 Task: Assign Issue Issue0000000370 to Sprint Sprint0000000222 in Scrum Project Project0000000074 in Jira. Start a Sprint called Sprint0000000217 in Scrum Project Project0000000073 in Jira. Start a Sprint called Sprint0000000218 in Scrum Project Project0000000073 in Jira. Start a Sprint called Sprint0000000219 in Scrum Project Project0000000073 in Jira. Start a Sprint called Sprint0000000220 in Scrum Project Project0000000074 in Jira
Action: Mouse moved to (81, 236)
Screenshot: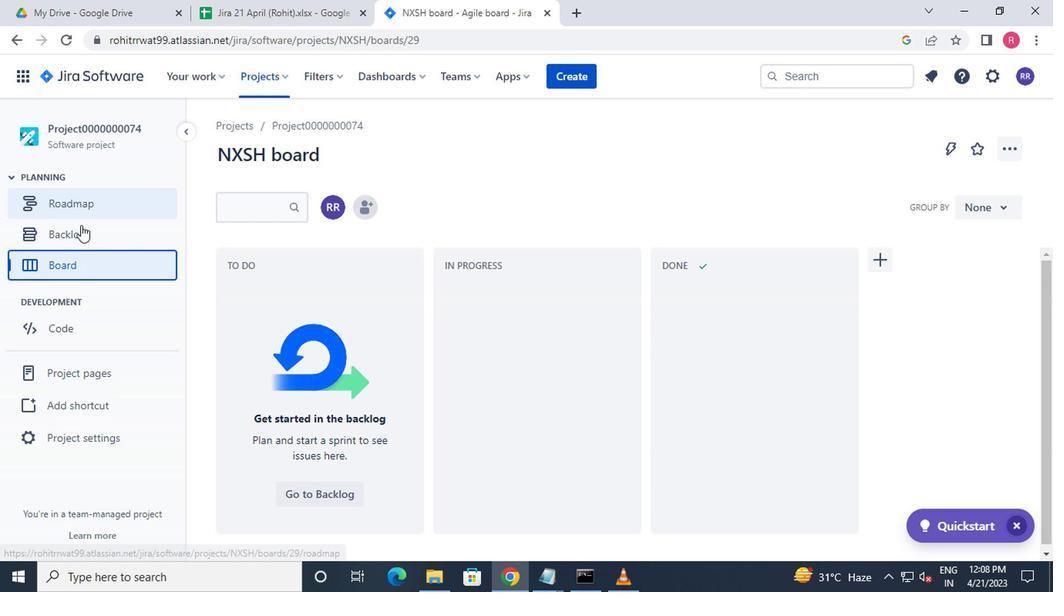 
Action: Mouse pressed left at (81, 236)
Screenshot: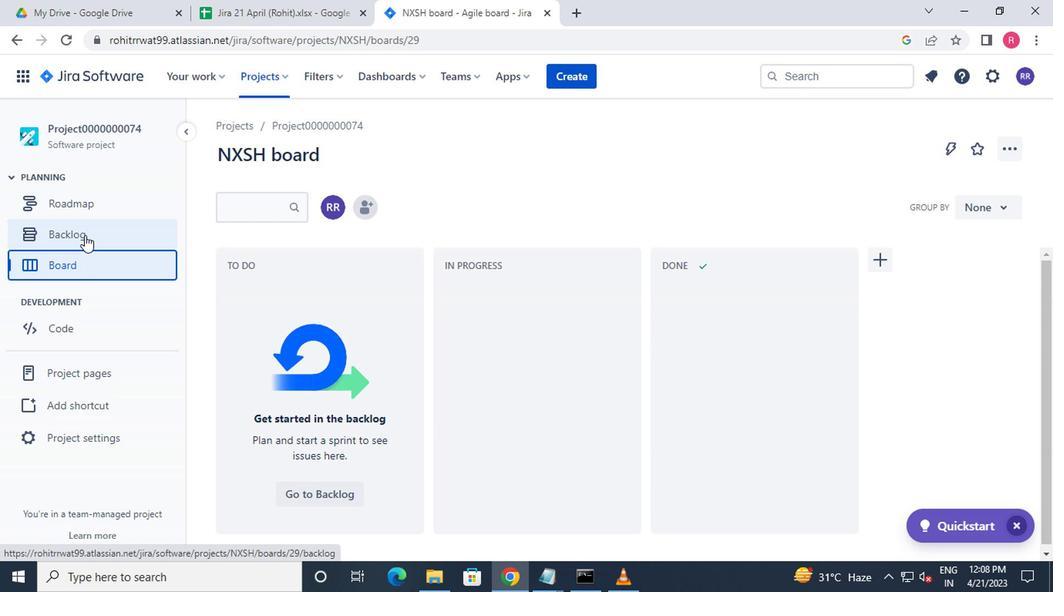 
Action: Mouse moved to (129, 318)
Screenshot: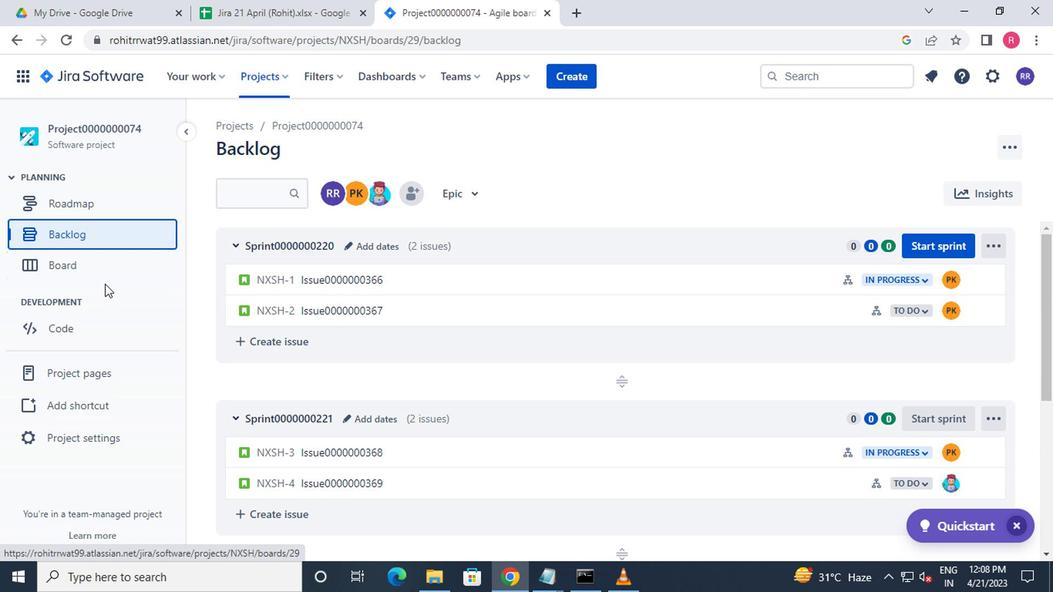 
Action: Mouse scrolled (129, 318) with delta (0, 0)
Screenshot: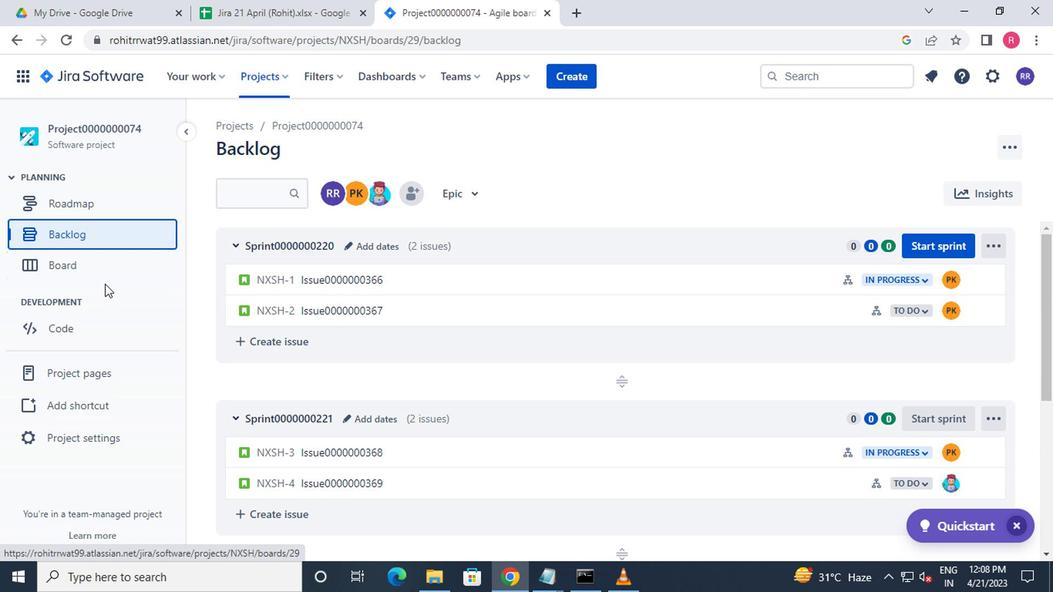 
Action: Mouse moved to (321, 417)
Screenshot: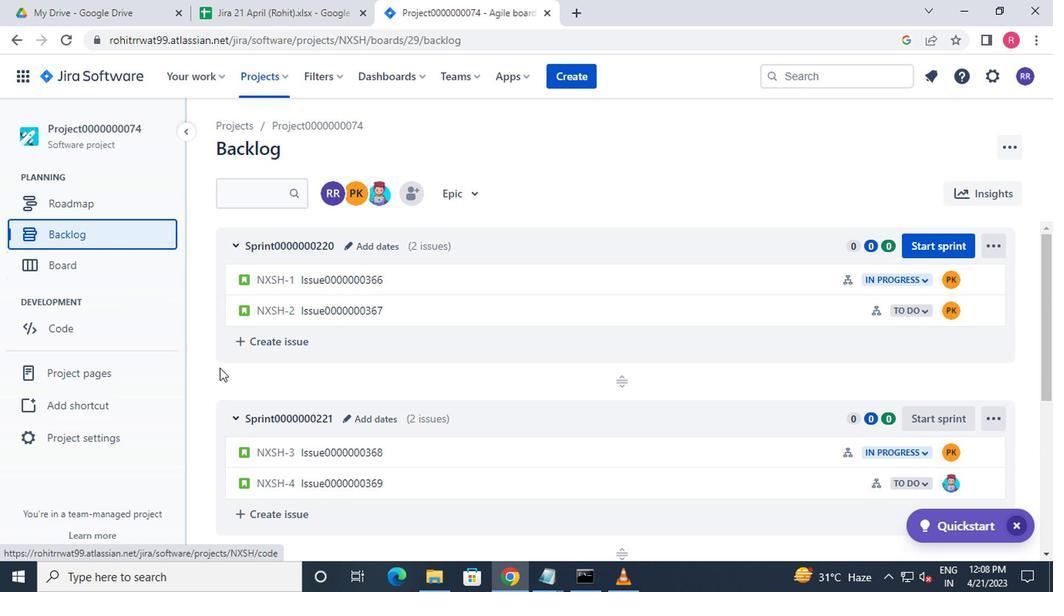 
Action: Mouse scrolled (321, 417) with delta (0, 0)
Screenshot: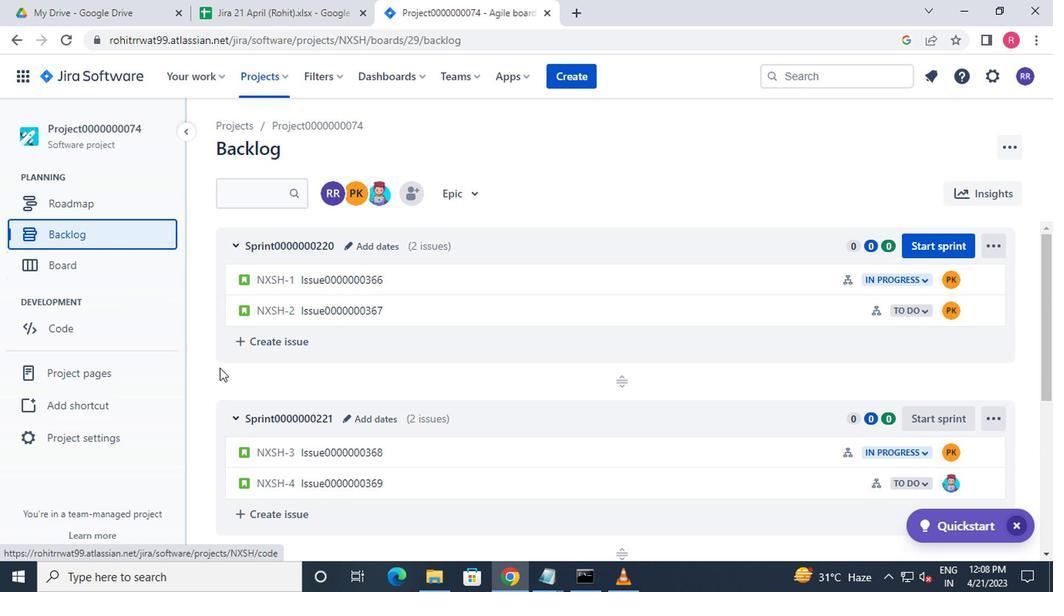 
Action: Mouse moved to (362, 431)
Screenshot: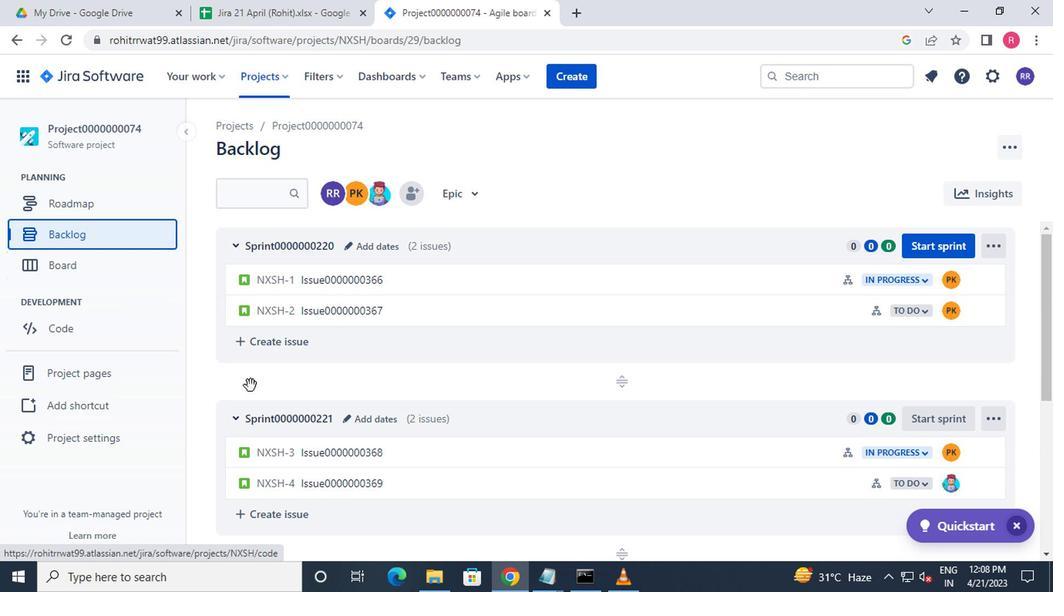 
Action: Mouse scrolled (362, 430) with delta (0, 0)
Screenshot: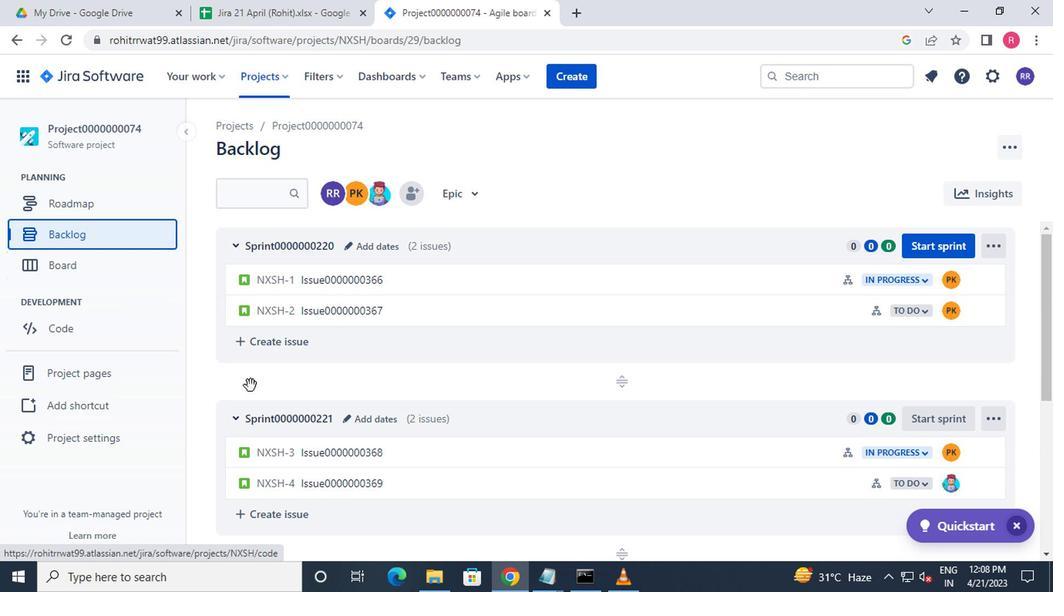 
Action: Mouse moved to (370, 434)
Screenshot: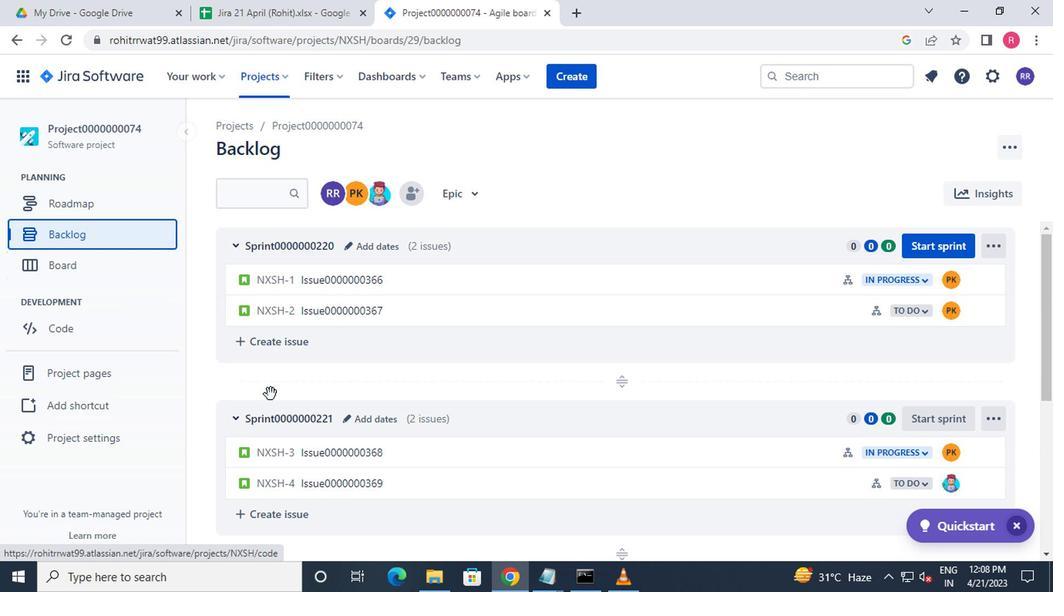 
Action: Mouse scrolled (370, 434) with delta (0, 0)
Screenshot: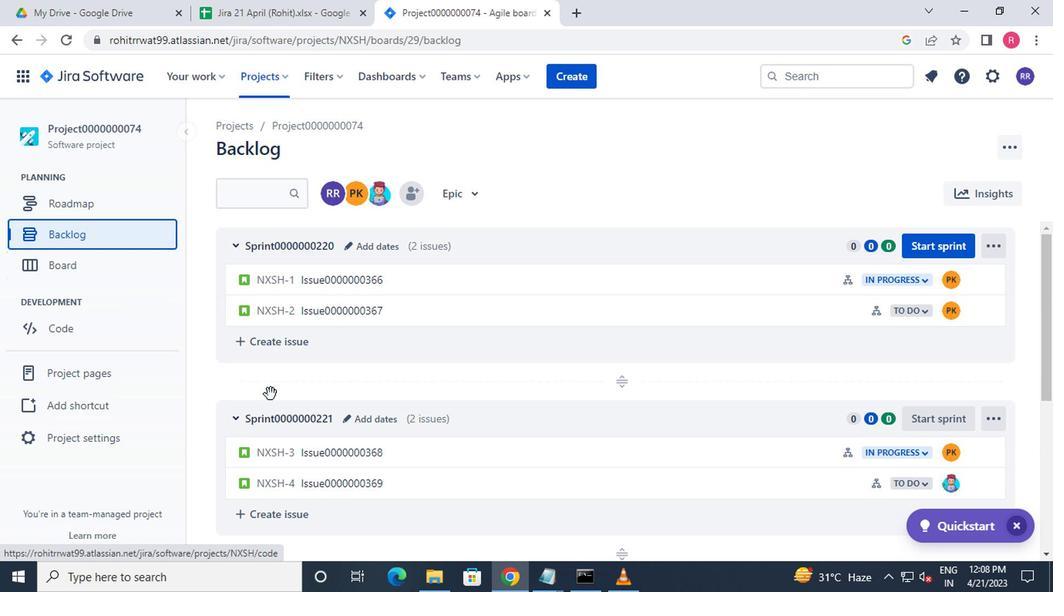 
Action: Mouse moved to (373, 434)
Screenshot: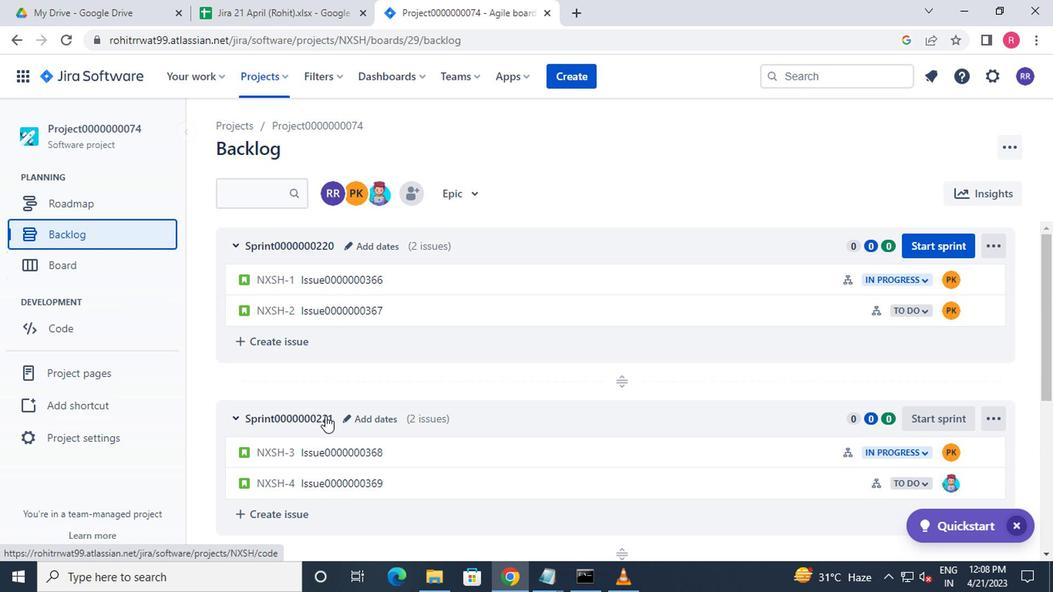 
Action: Mouse scrolled (373, 434) with delta (0, 0)
Screenshot: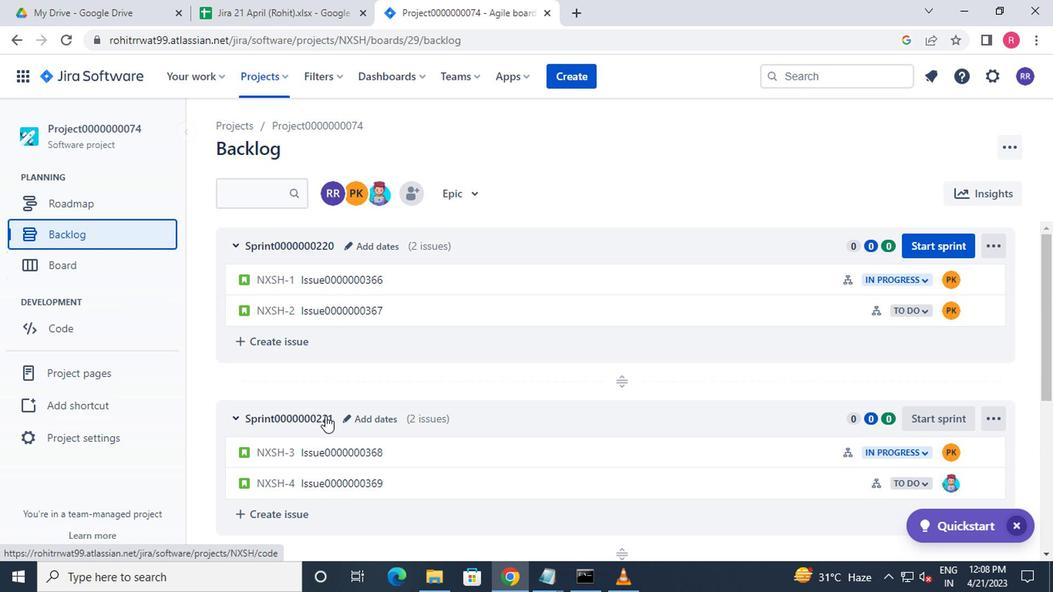 
Action: Mouse moved to (974, 467)
Screenshot: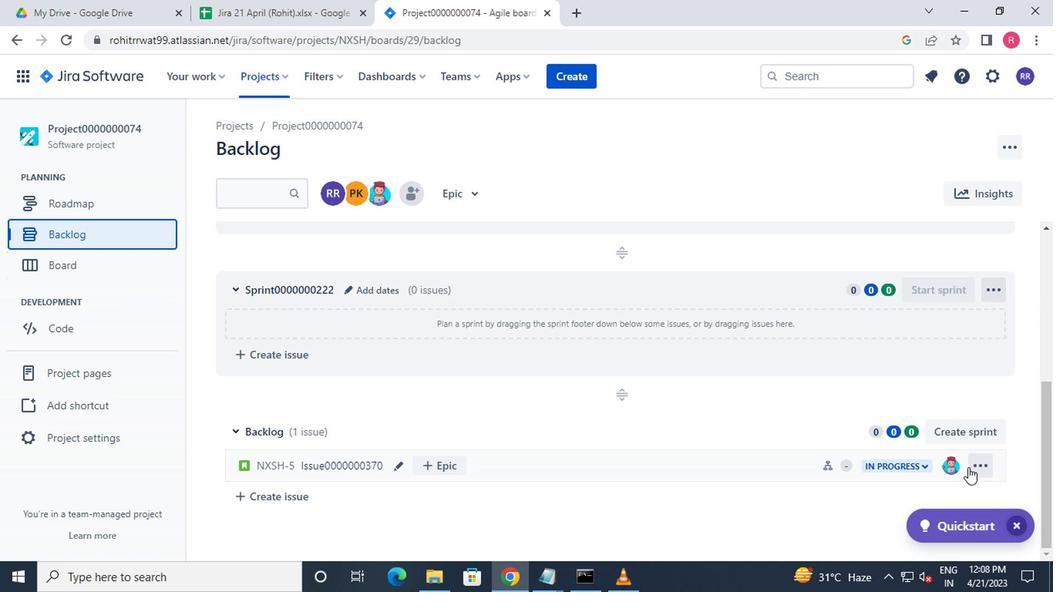 
Action: Mouse pressed left at (974, 467)
Screenshot: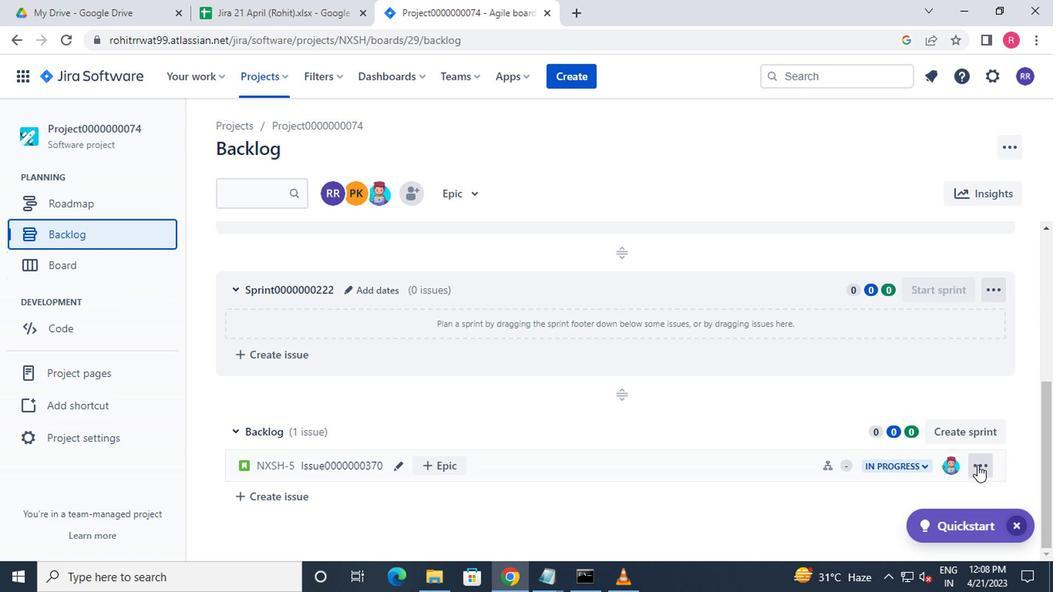 
Action: Mouse moved to (952, 404)
Screenshot: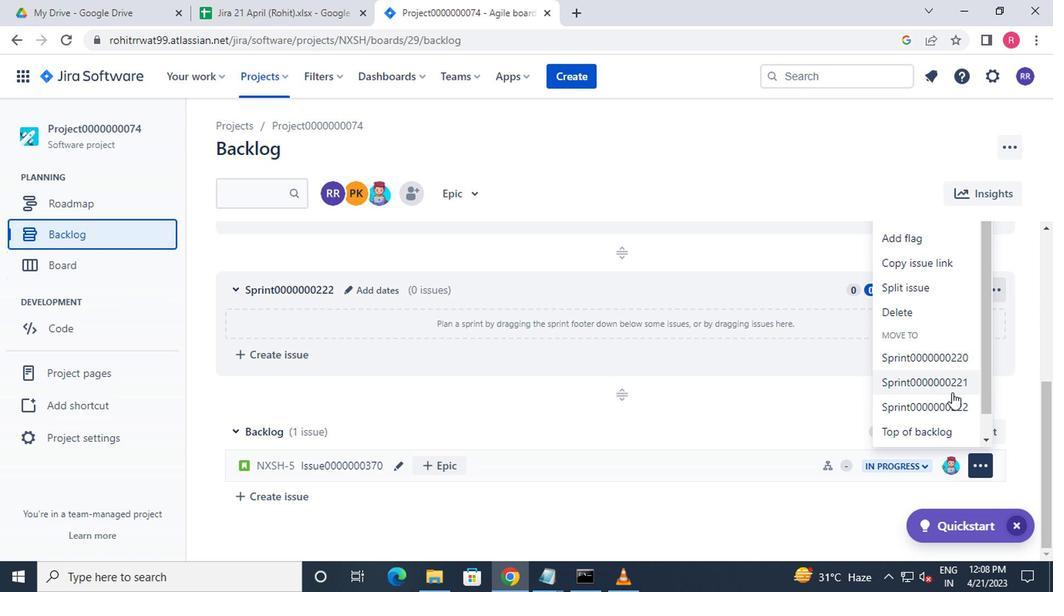 
Action: Mouse pressed left at (952, 404)
Screenshot: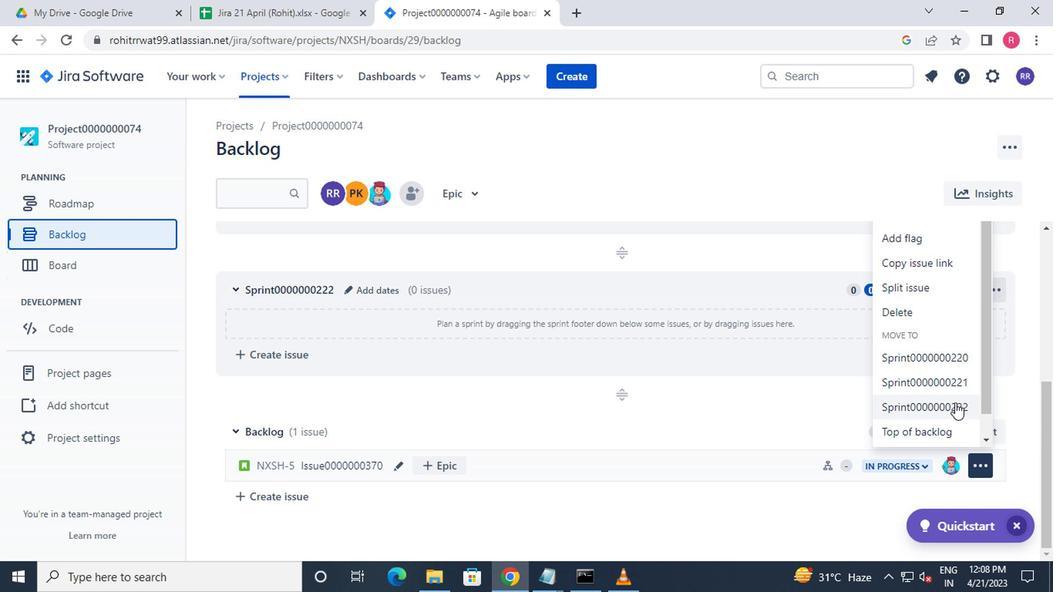 
Action: Mouse moved to (259, 85)
Screenshot: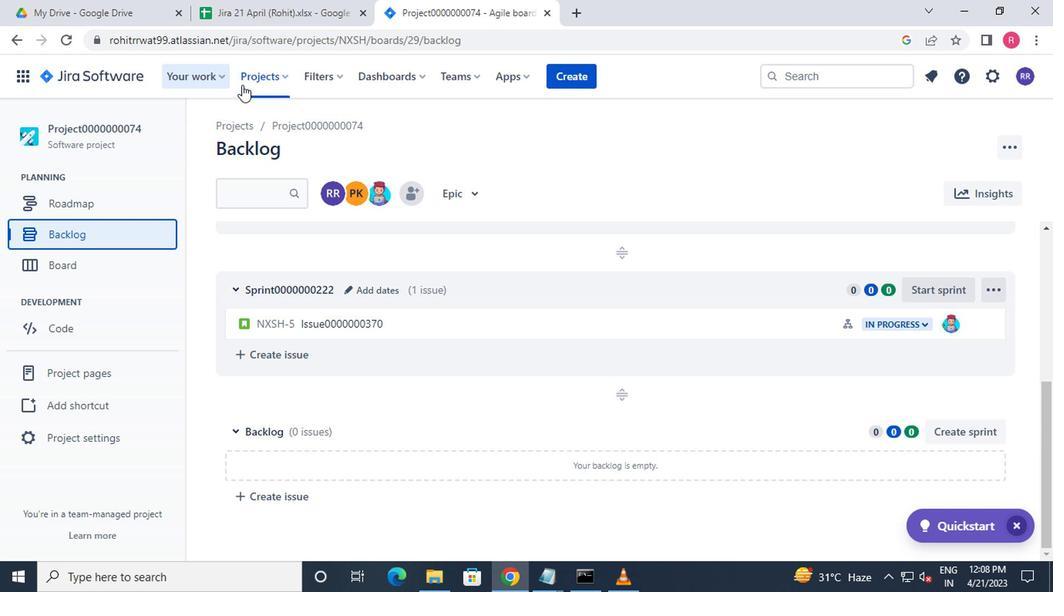
Action: Mouse pressed left at (259, 85)
Screenshot: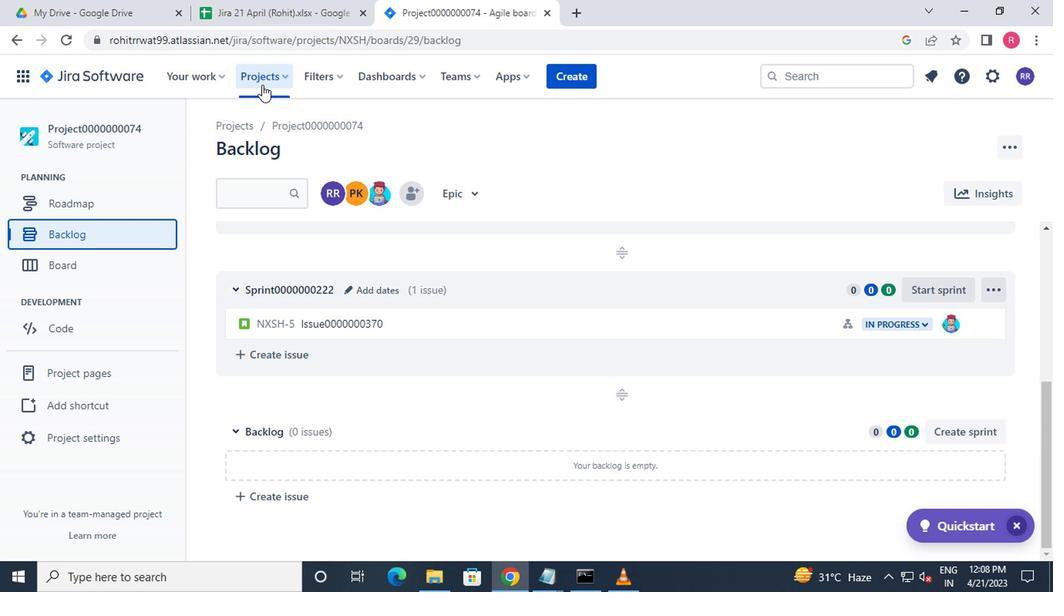 
Action: Mouse moved to (331, 189)
Screenshot: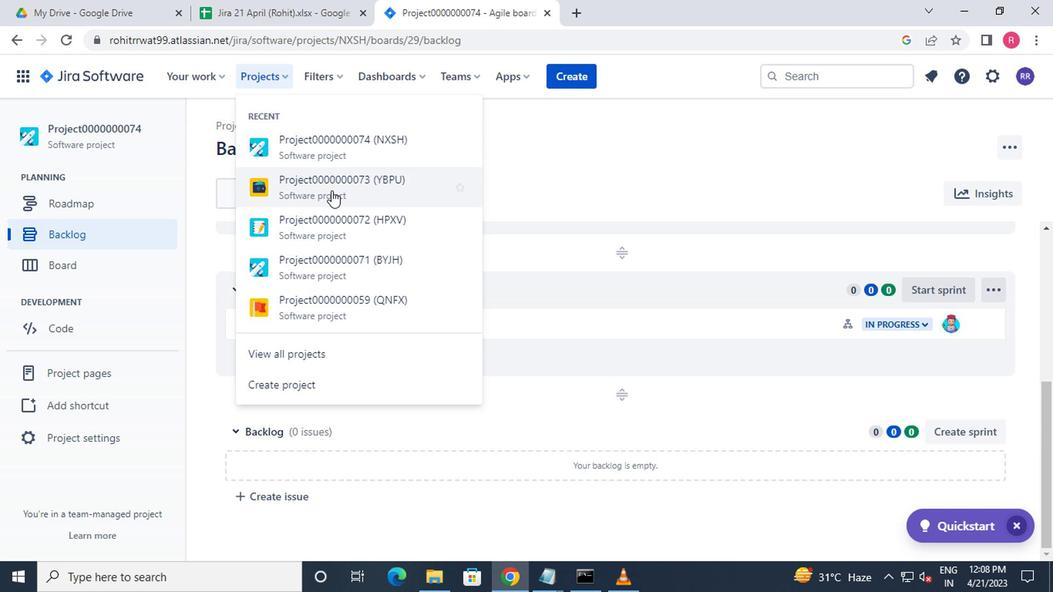 
Action: Mouse pressed left at (331, 189)
Screenshot: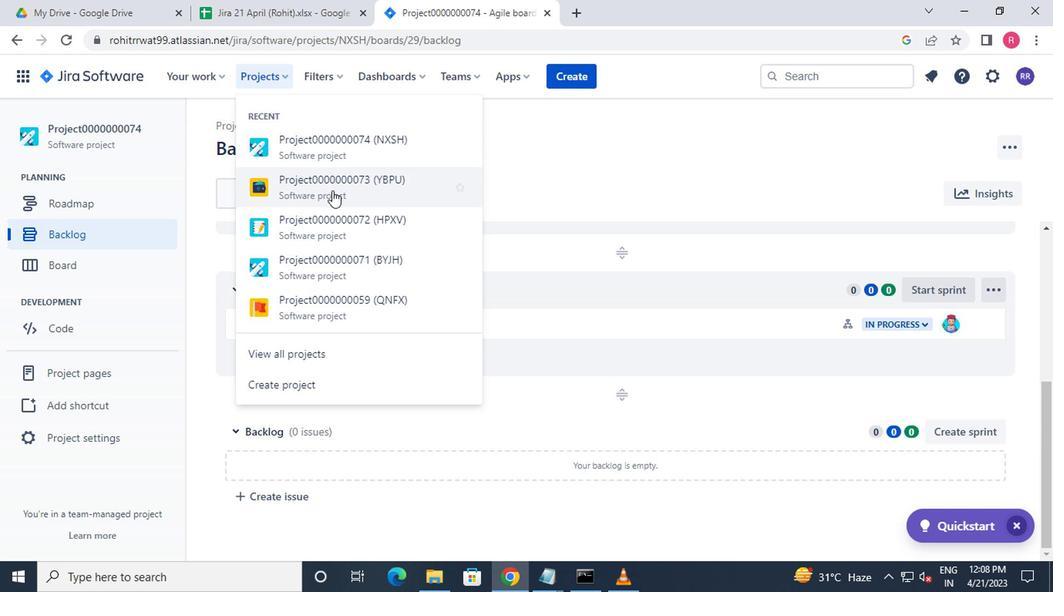 
Action: Mouse moved to (574, 266)
Screenshot: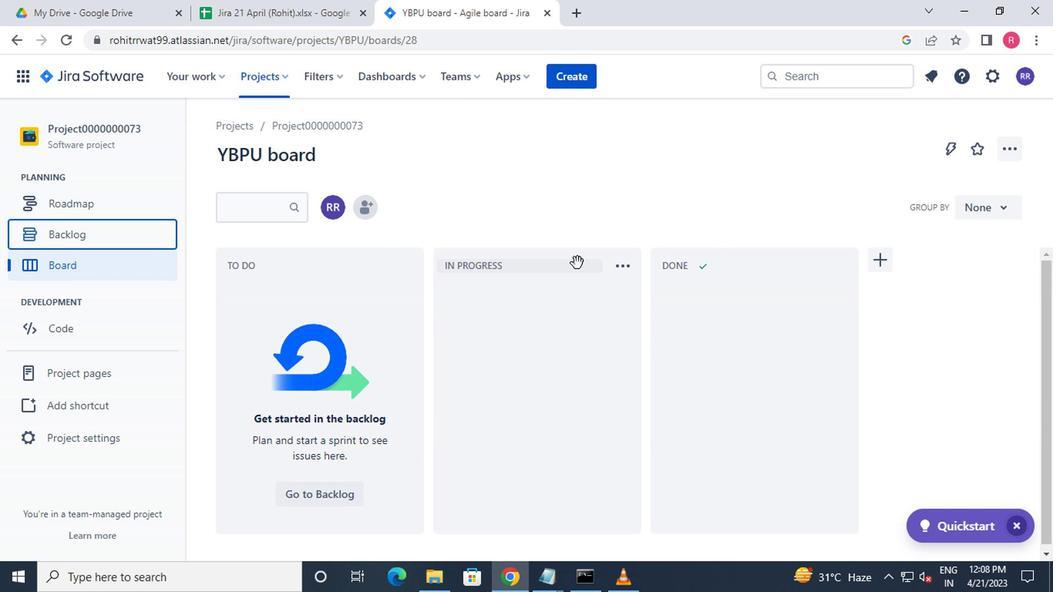 
Action: Mouse scrolled (574, 264) with delta (0, -1)
Screenshot: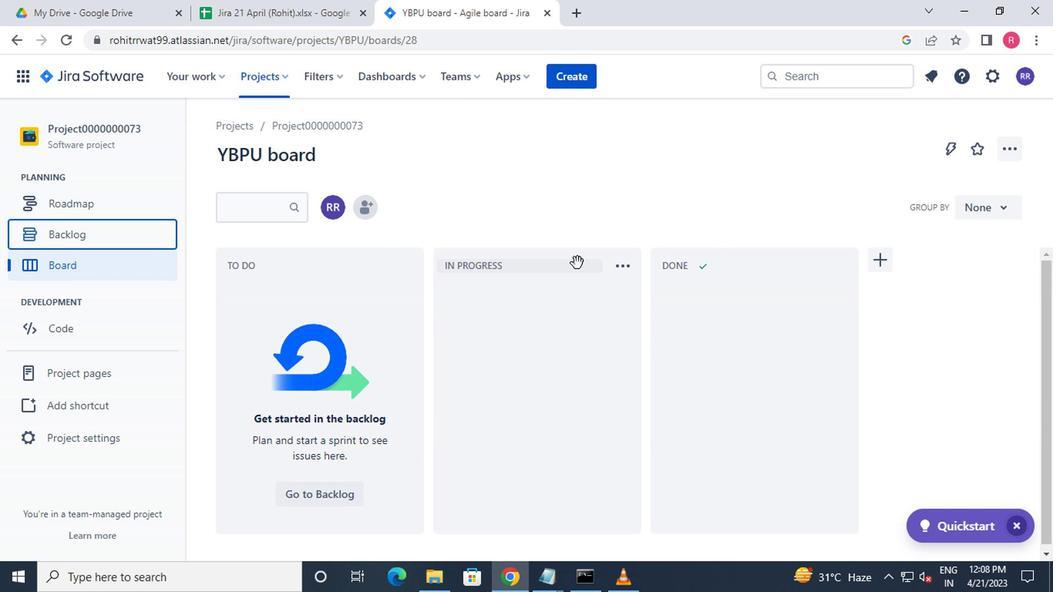 
Action: Mouse moved to (574, 271)
Screenshot: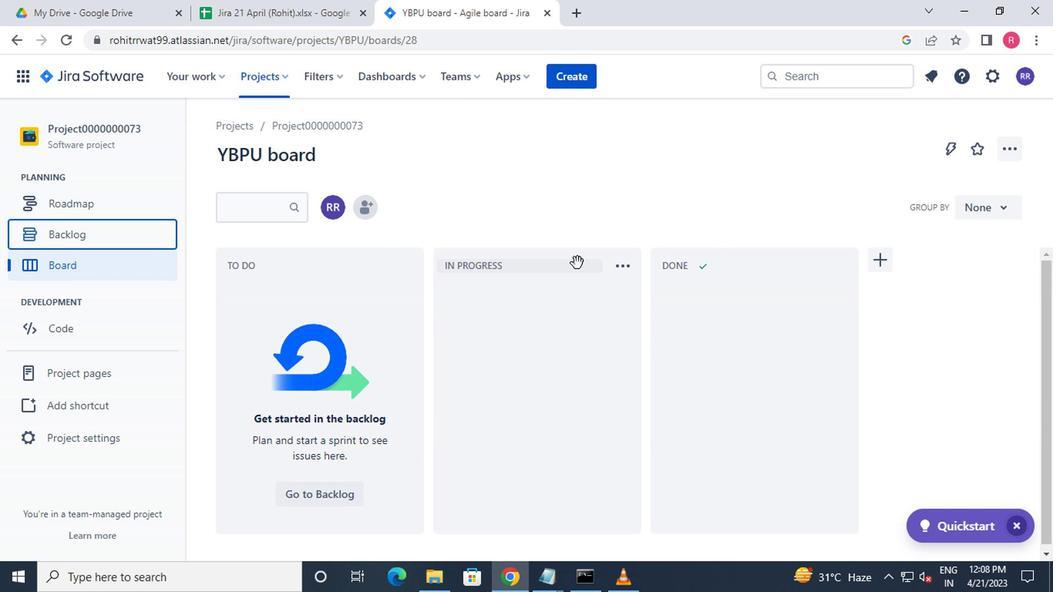 
Action: Mouse scrolled (574, 270) with delta (0, -1)
Screenshot: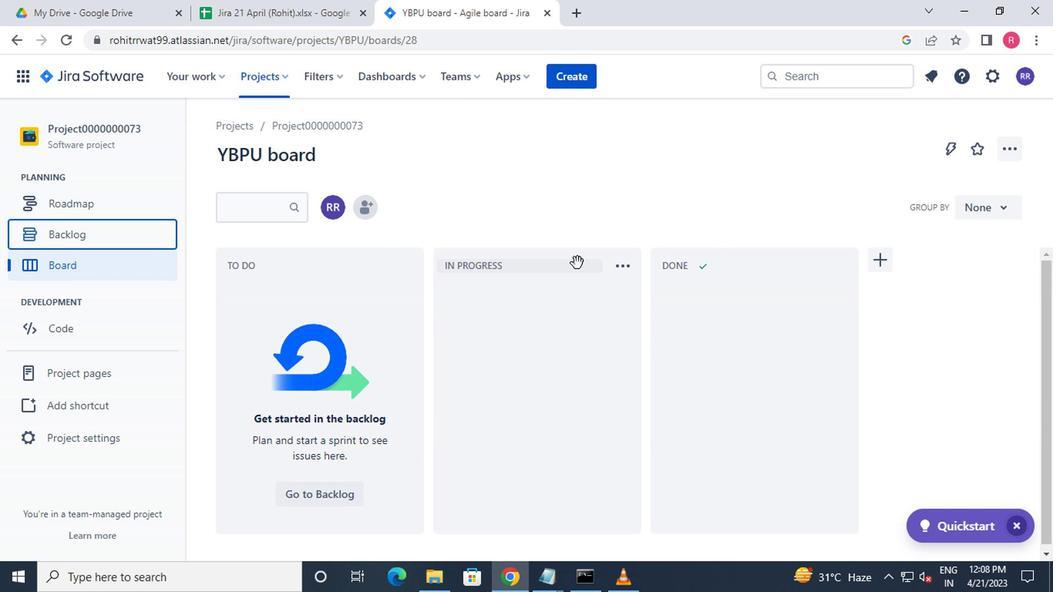 
Action: Mouse moved to (574, 273)
Screenshot: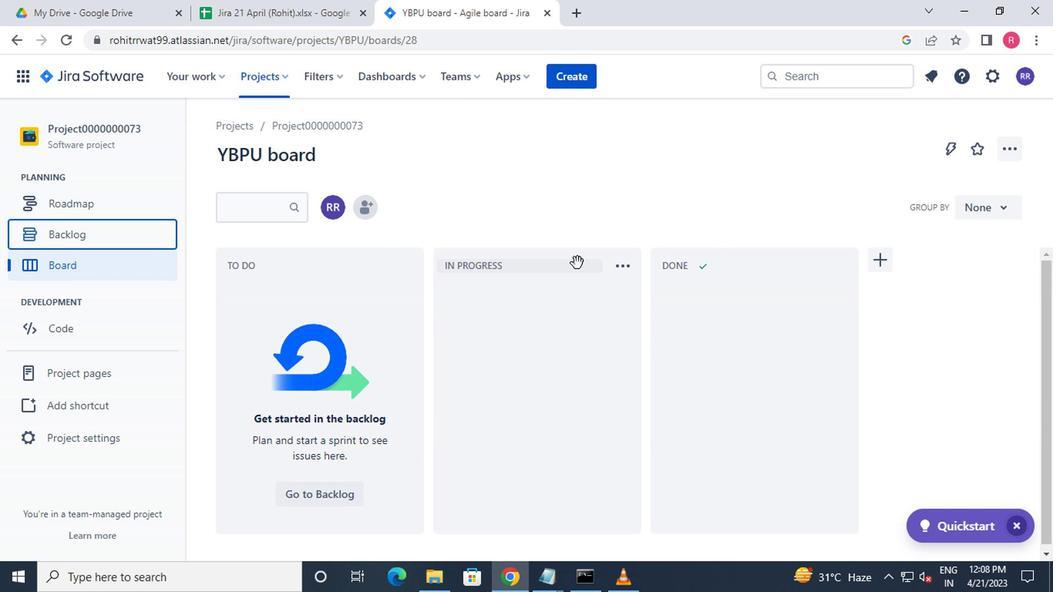 
Action: Mouse scrolled (574, 272) with delta (0, -1)
Screenshot: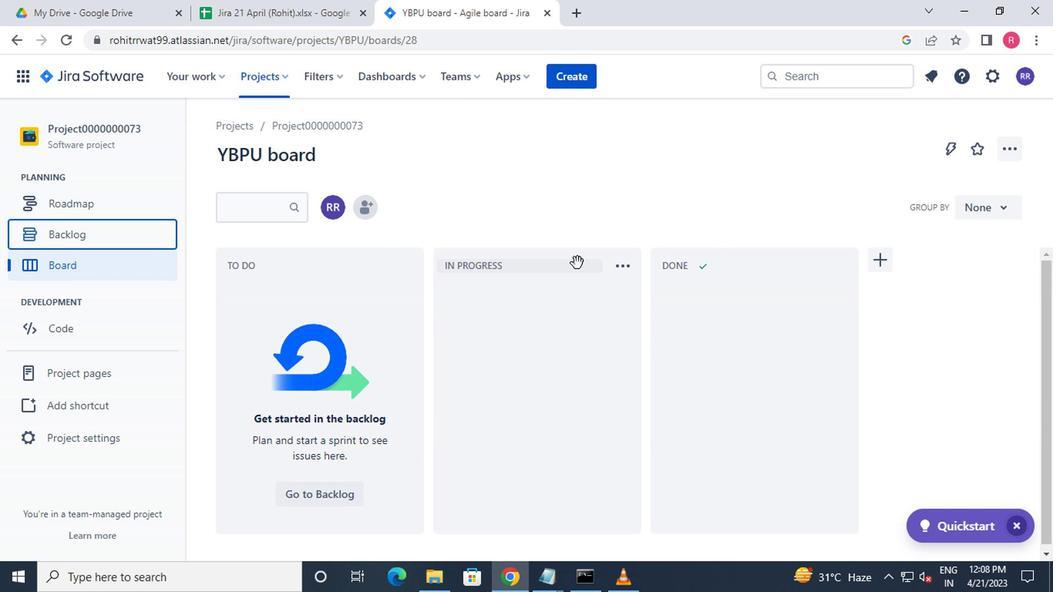 
Action: Mouse moved to (574, 273)
Screenshot: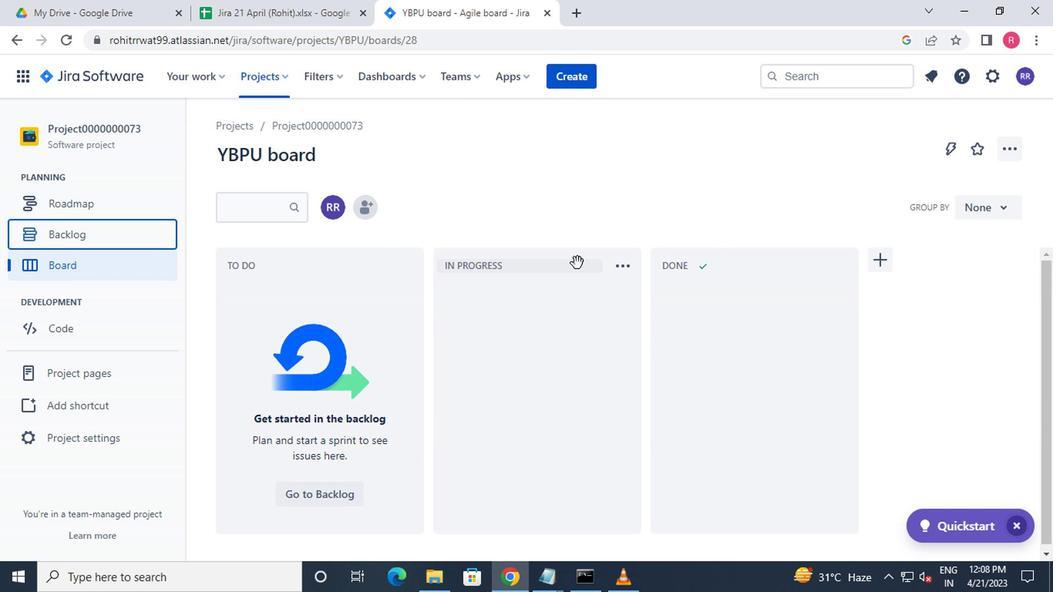 
Action: Mouse scrolled (574, 273) with delta (0, 0)
Screenshot: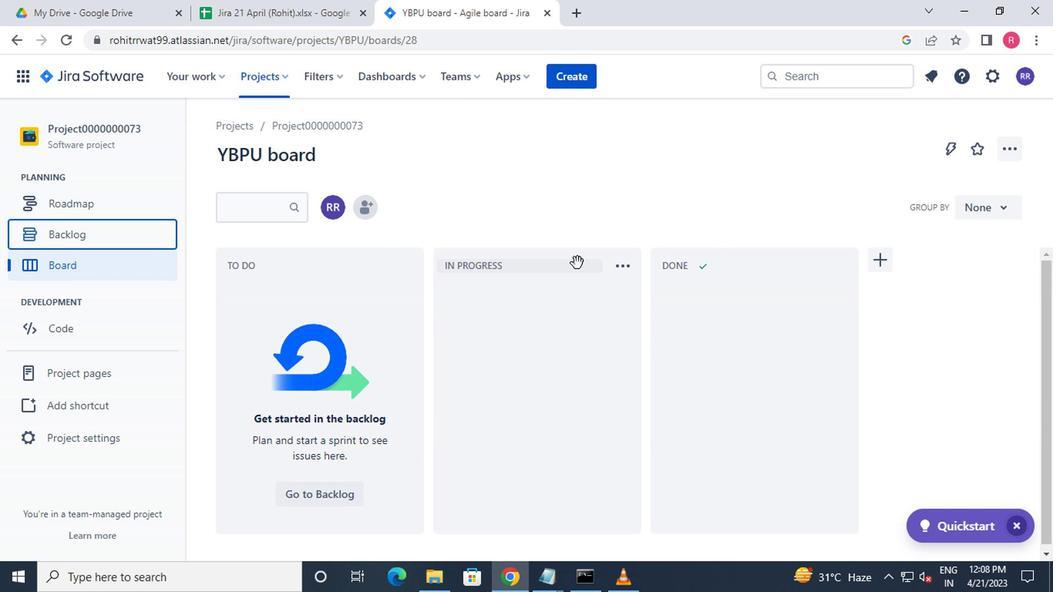 
Action: Mouse scrolled (574, 273) with delta (0, 0)
Screenshot: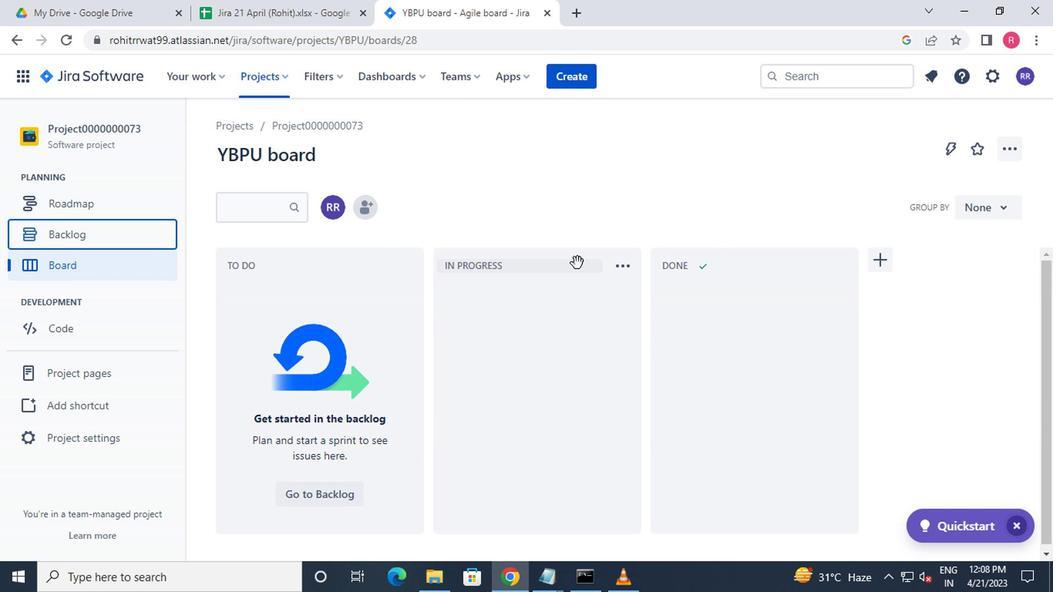 
Action: Mouse moved to (64, 240)
Screenshot: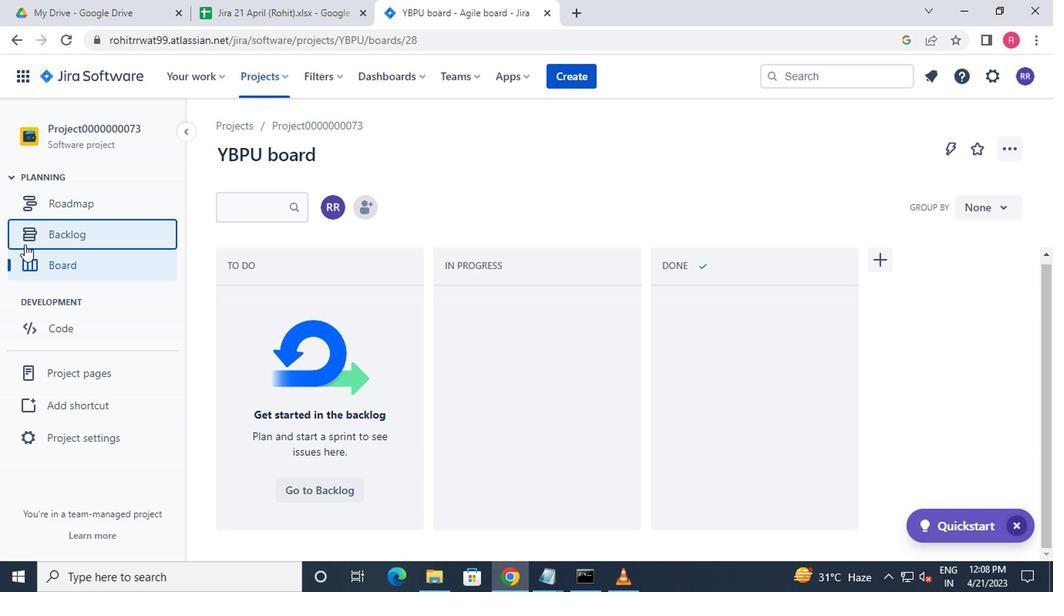 
Action: Mouse pressed left at (64, 240)
Screenshot: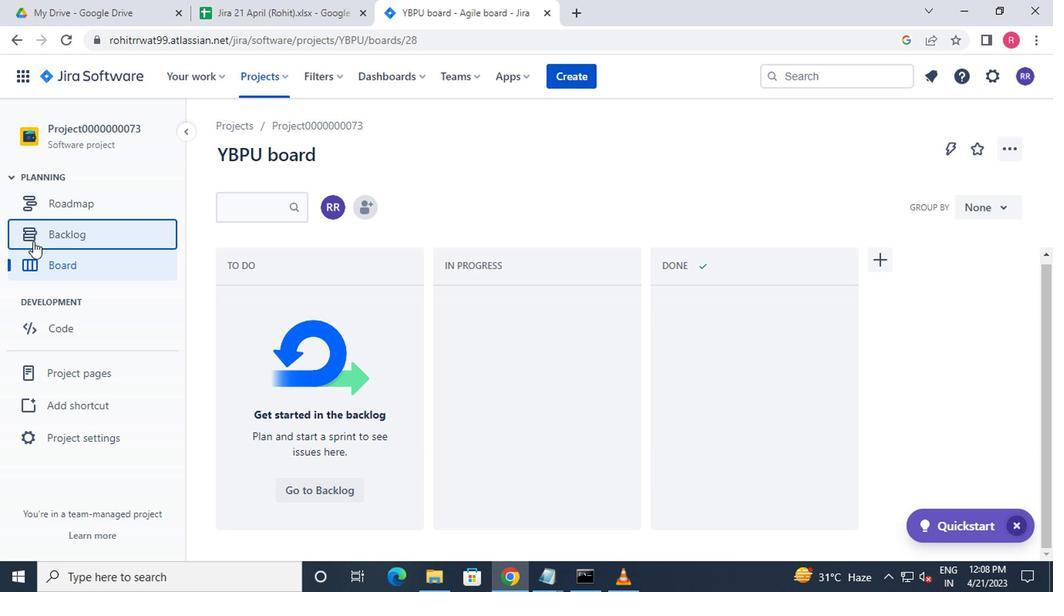 
Action: Mouse moved to (337, 268)
Screenshot: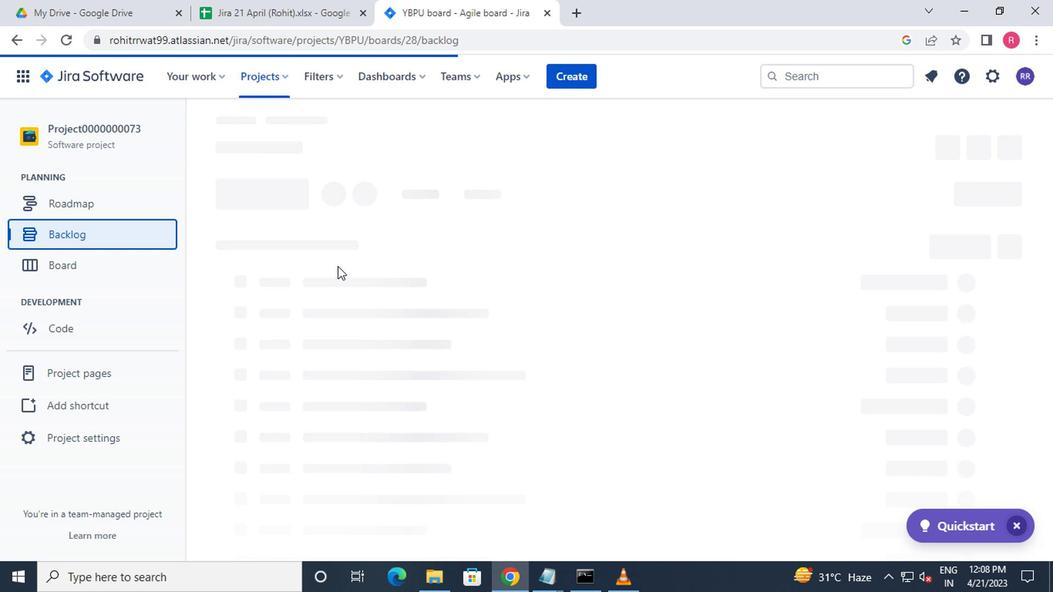 
Action: Mouse scrolled (337, 268) with delta (0, 0)
Screenshot: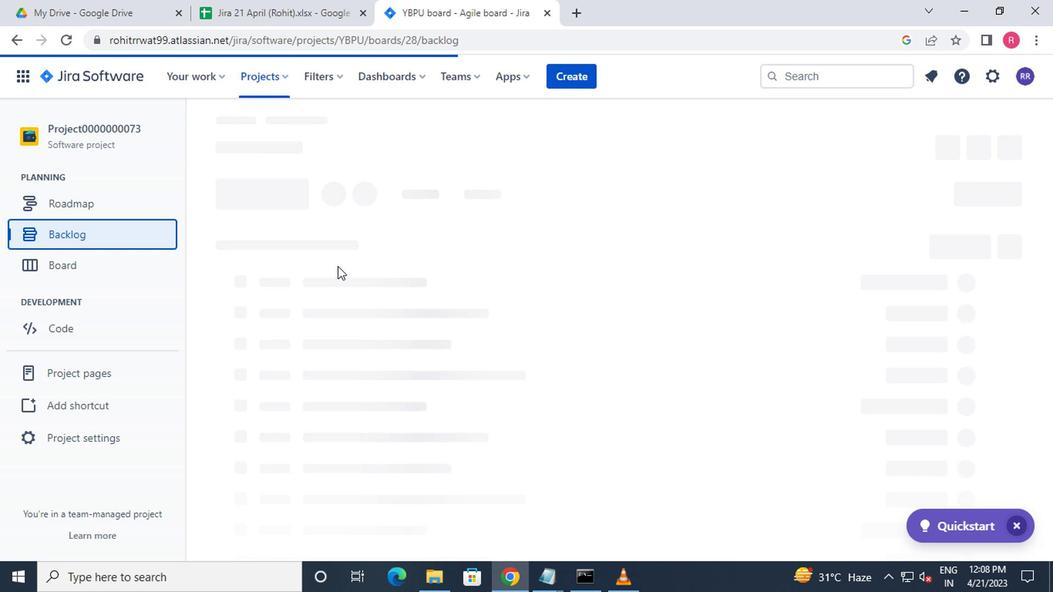 
Action: Mouse moved to (346, 277)
Screenshot: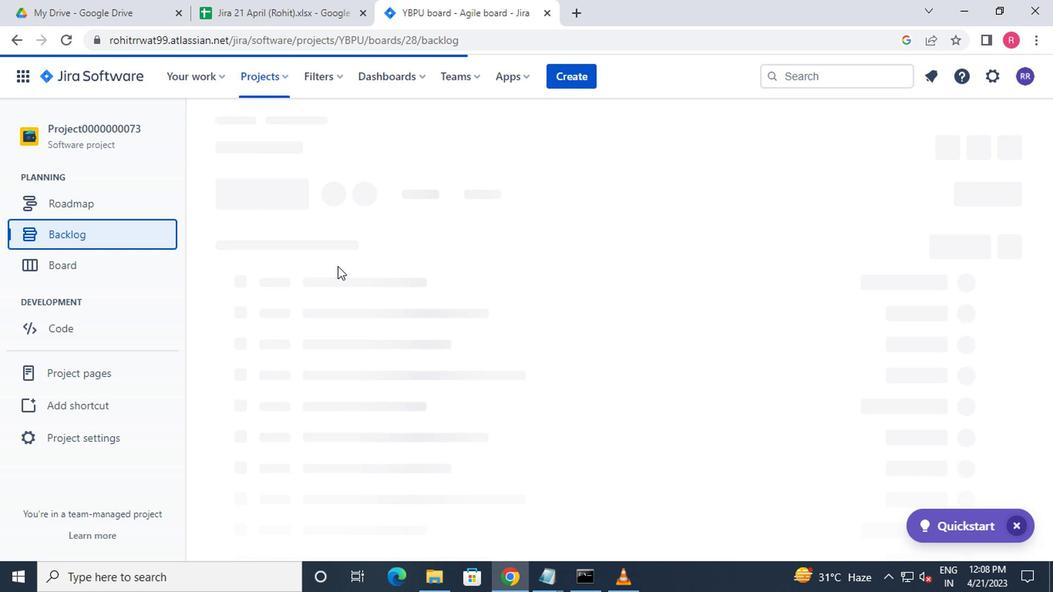 
Action: Mouse scrolled (346, 276) with delta (0, 0)
Screenshot: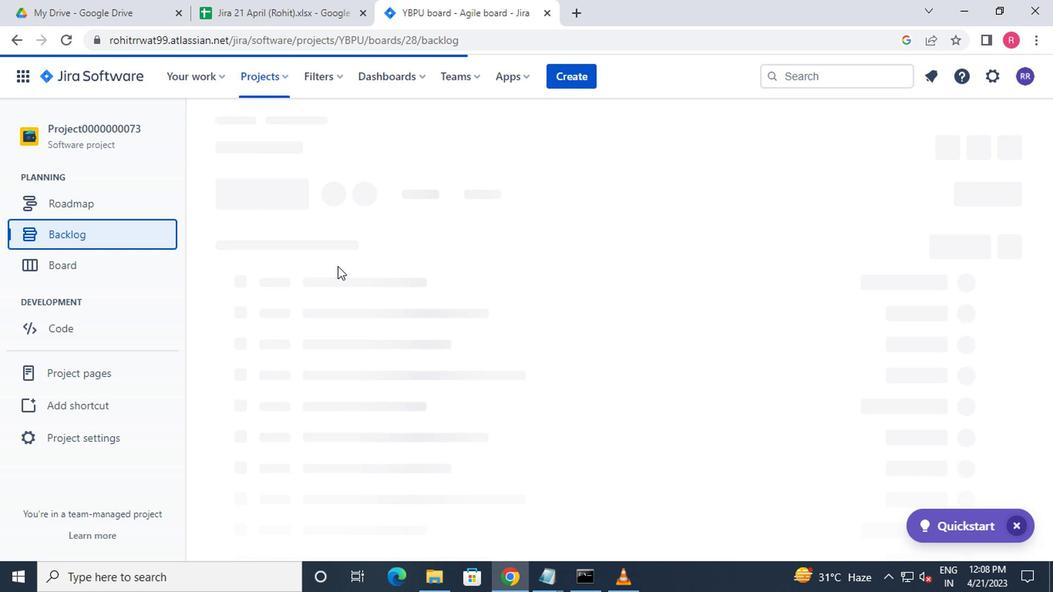 
Action: Mouse moved to (350, 279)
Screenshot: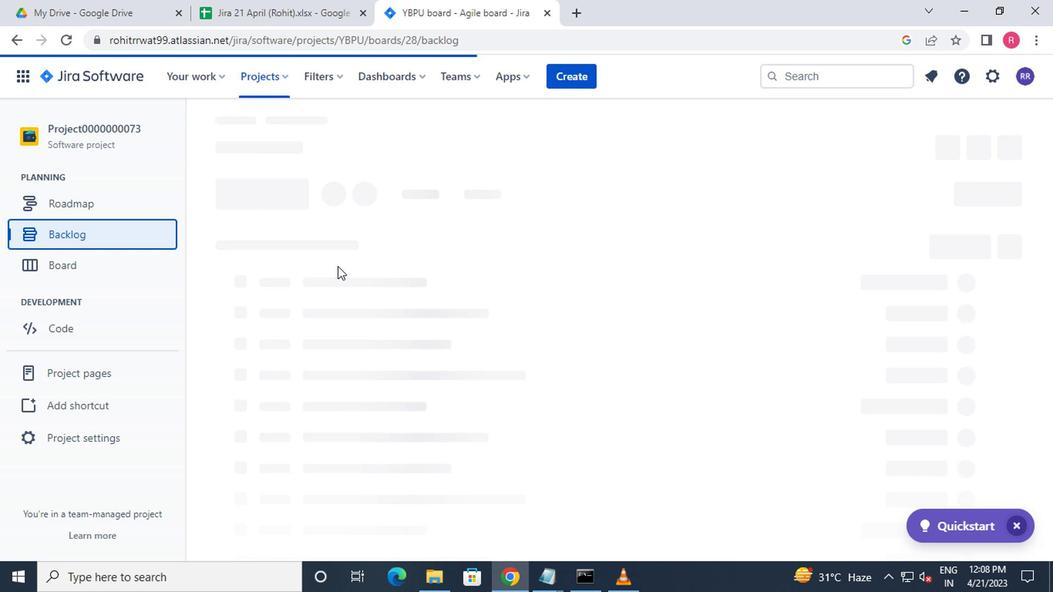 
Action: Mouse scrolled (350, 279) with delta (0, 0)
Screenshot: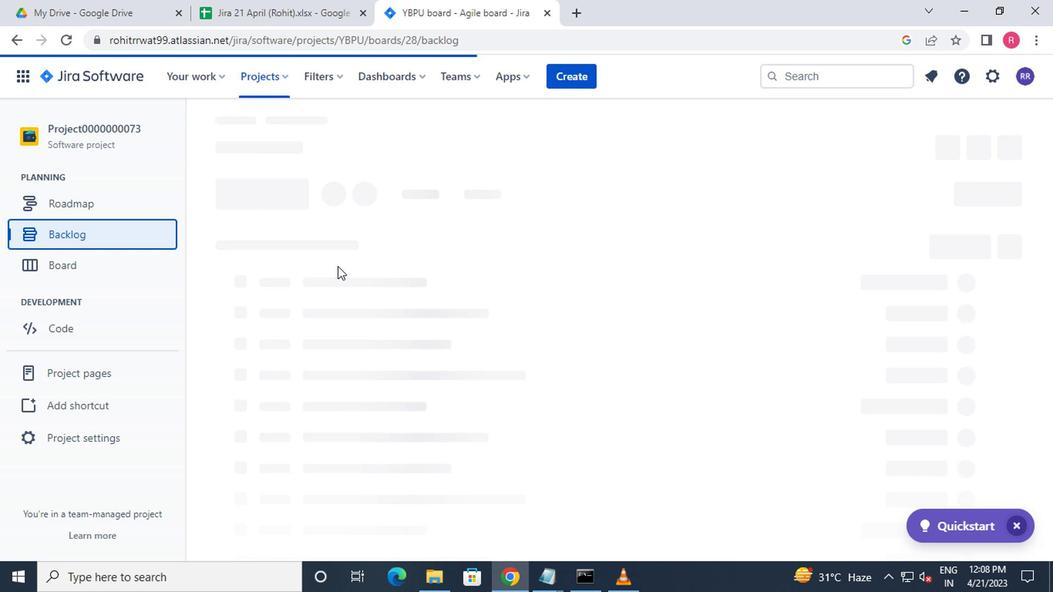 
Action: Mouse moved to (354, 282)
Screenshot: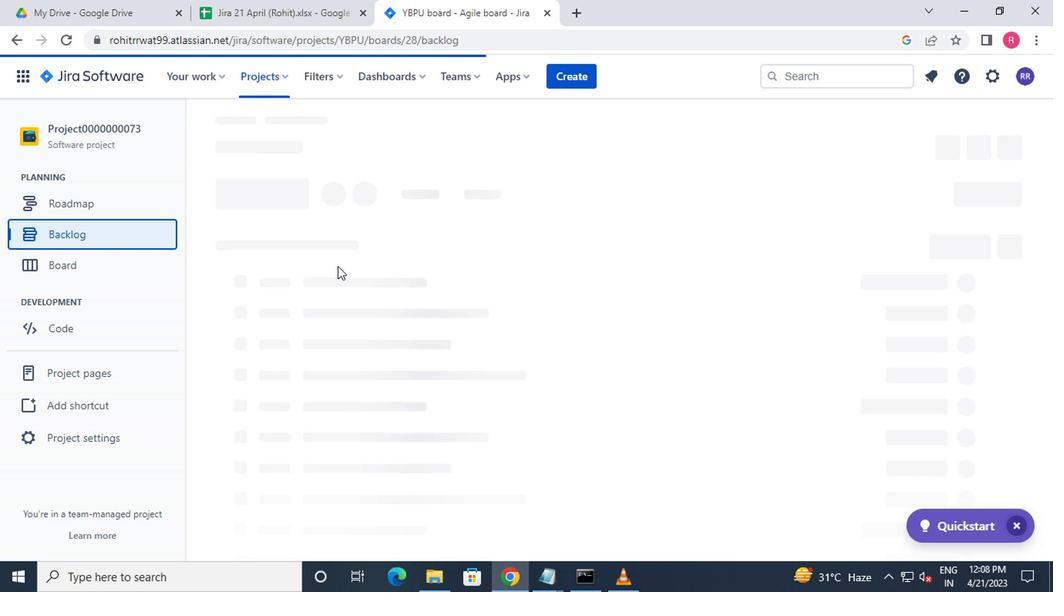 
Action: Mouse scrolled (354, 281) with delta (0, -1)
Screenshot: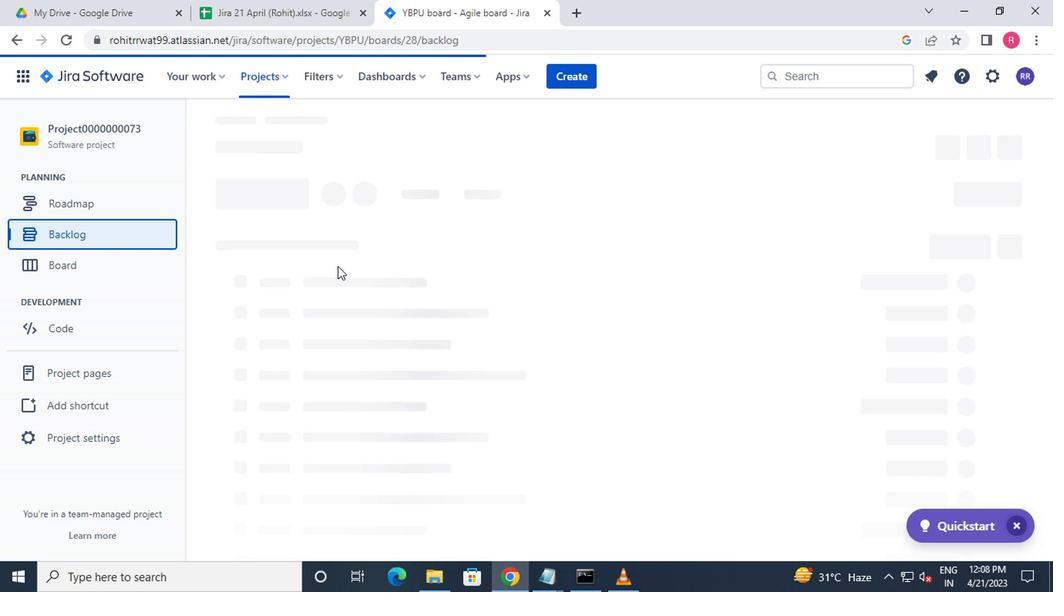 
Action: Mouse moved to (358, 284)
Screenshot: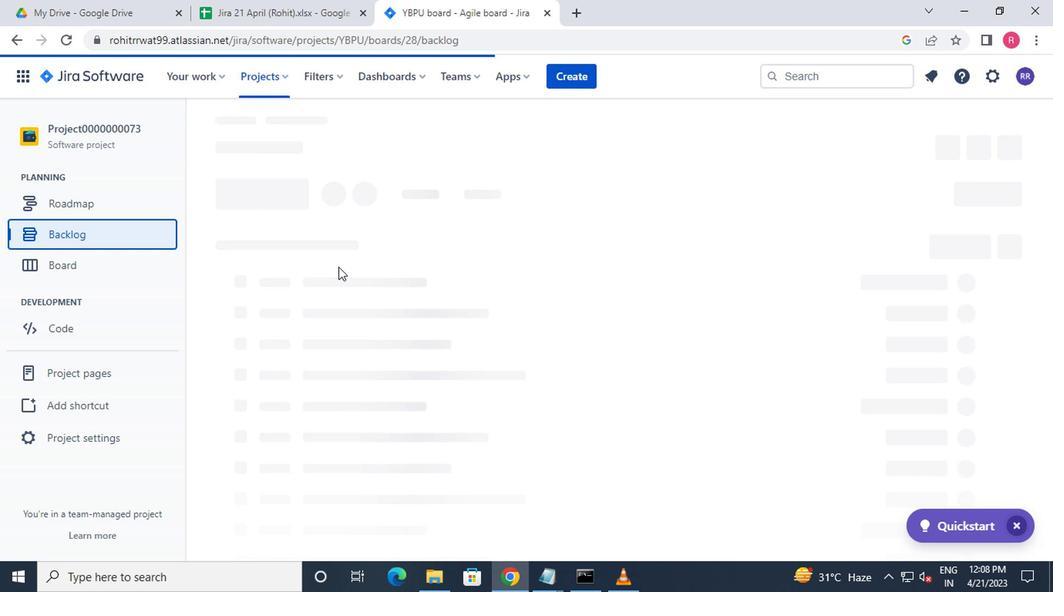 
Action: Mouse scrolled (358, 283) with delta (0, -1)
Screenshot: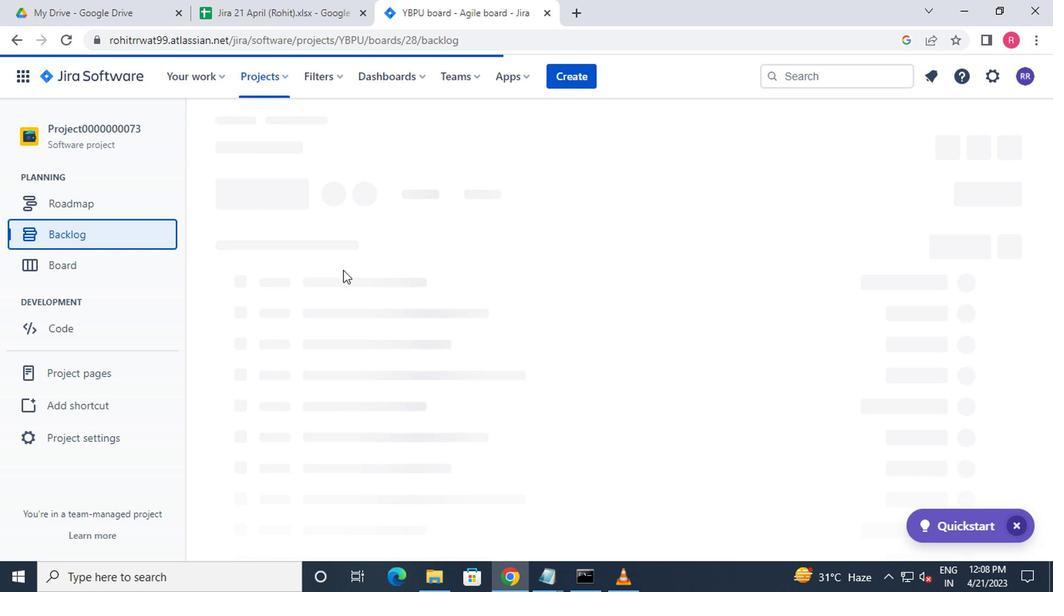 
Action: Mouse moved to (929, 249)
Screenshot: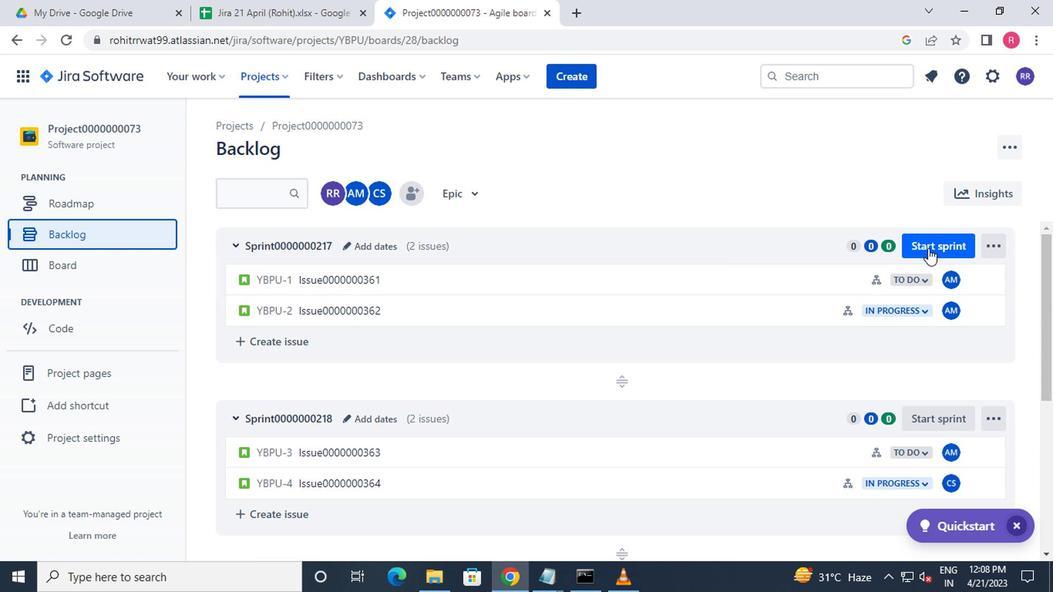 
Action: Mouse pressed left at (929, 249)
Screenshot: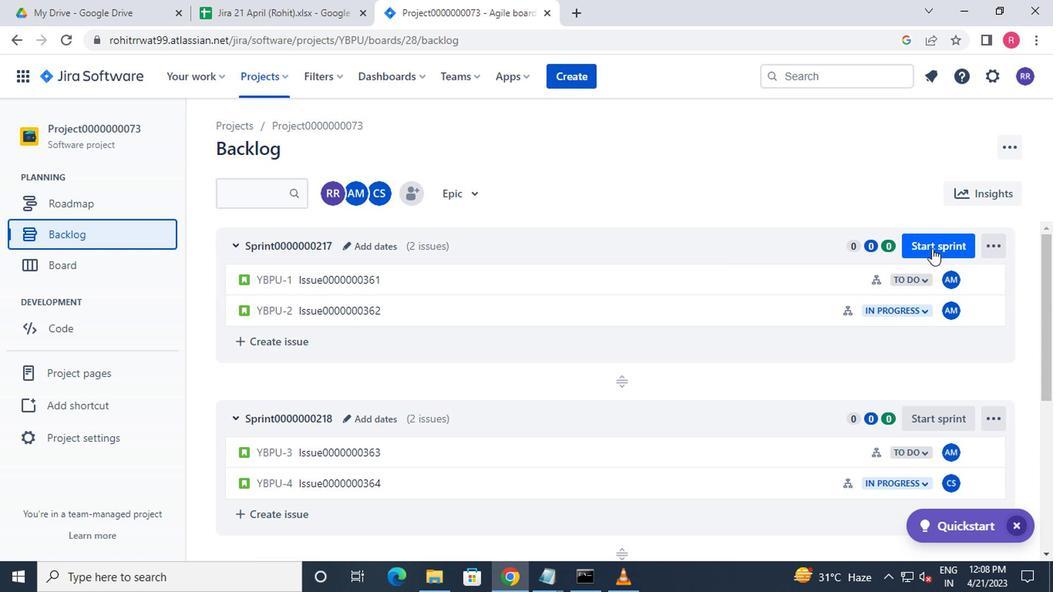 
Action: Mouse moved to (669, 541)
Screenshot: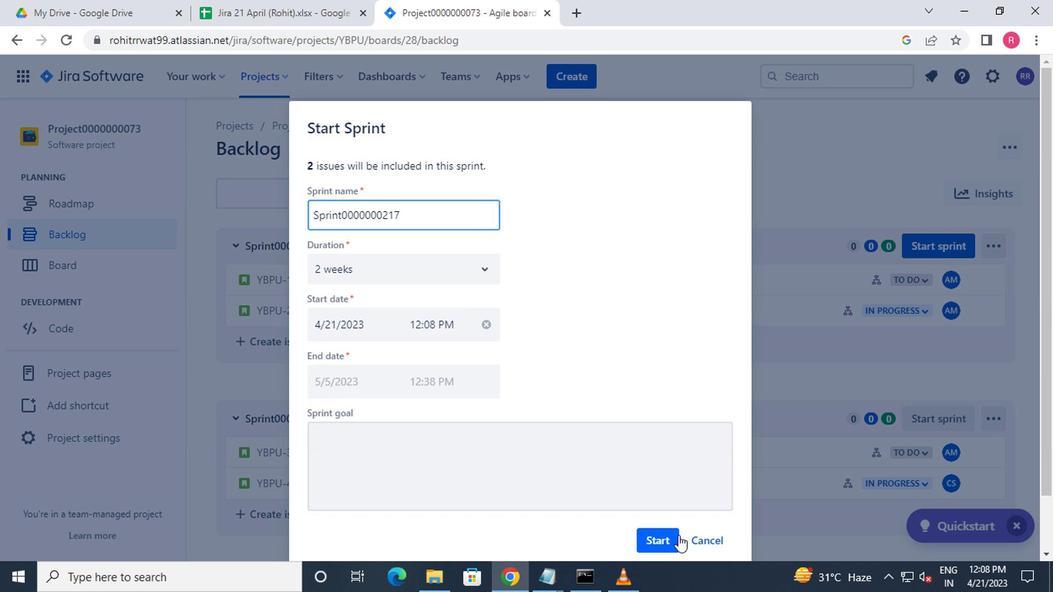 
Action: Mouse pressed left at (669, 541)
Screenshot: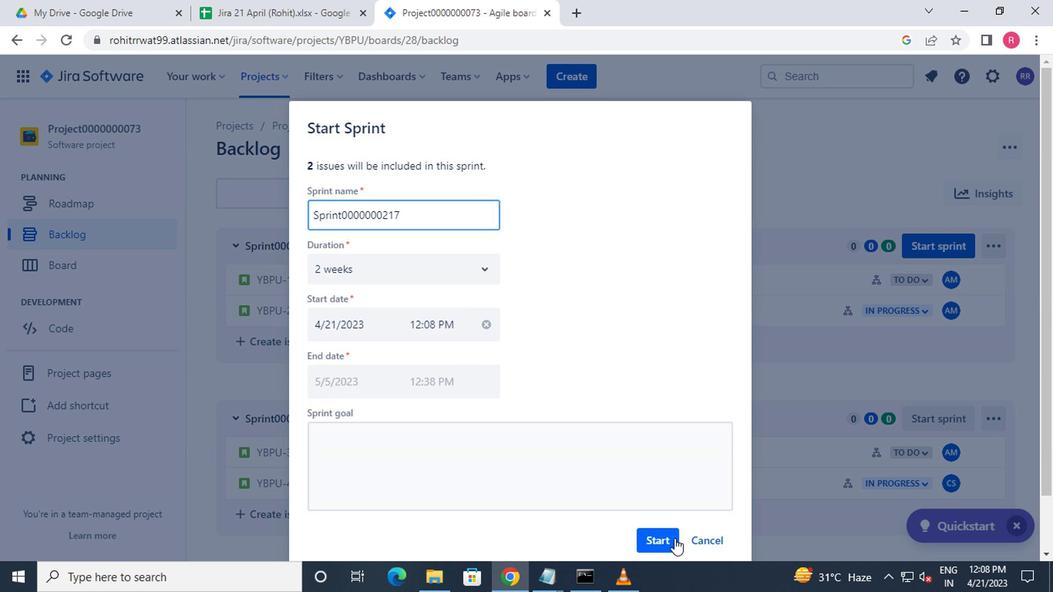 
Action: Mouse moved to (46, 238)
Screenshot: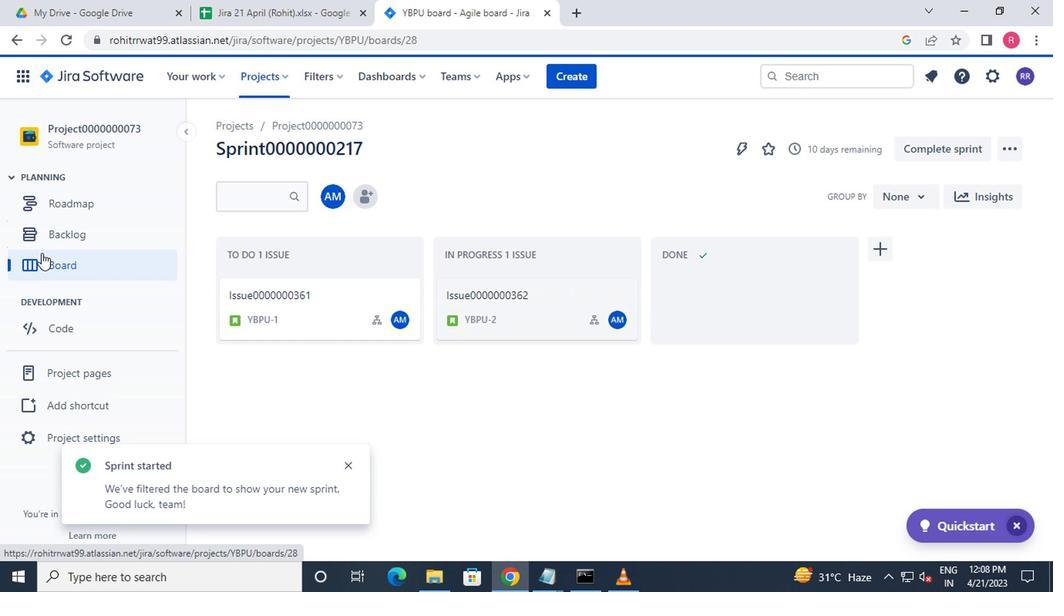 
Action: Mouse pressed left at (46, 238)
Screenshot: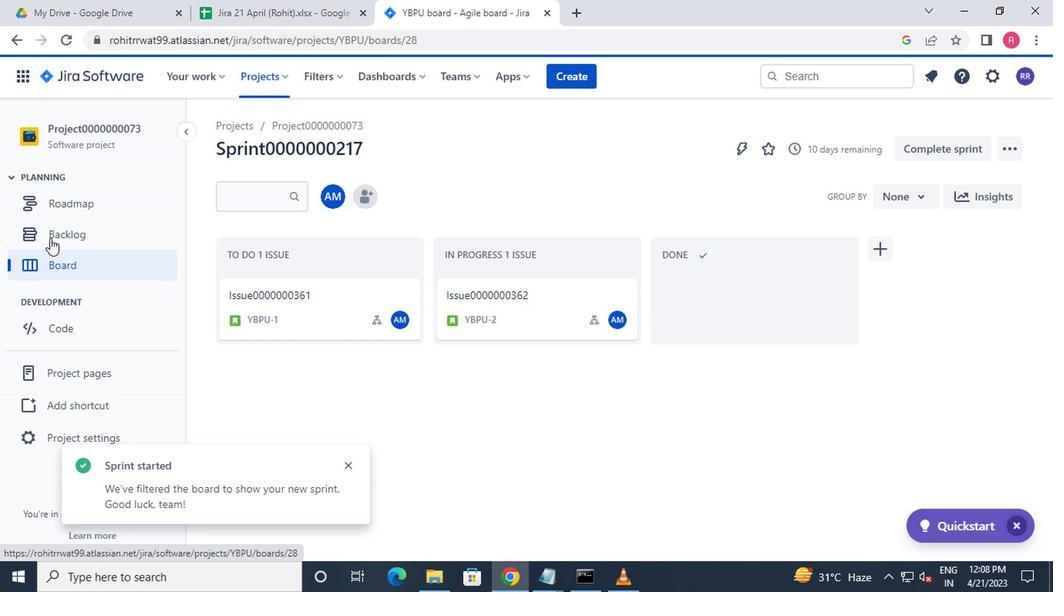 
Action: Mouse moved to (772, 300)
Screenshot: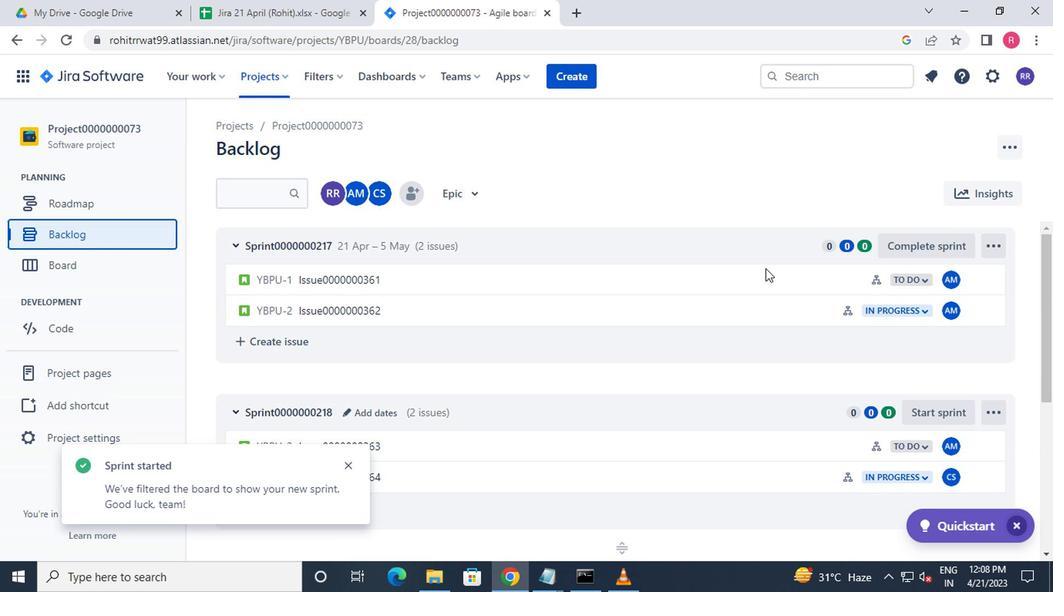 
Action: Mouse scrolled (772, 300) with delta (0, 0)
Screenshot: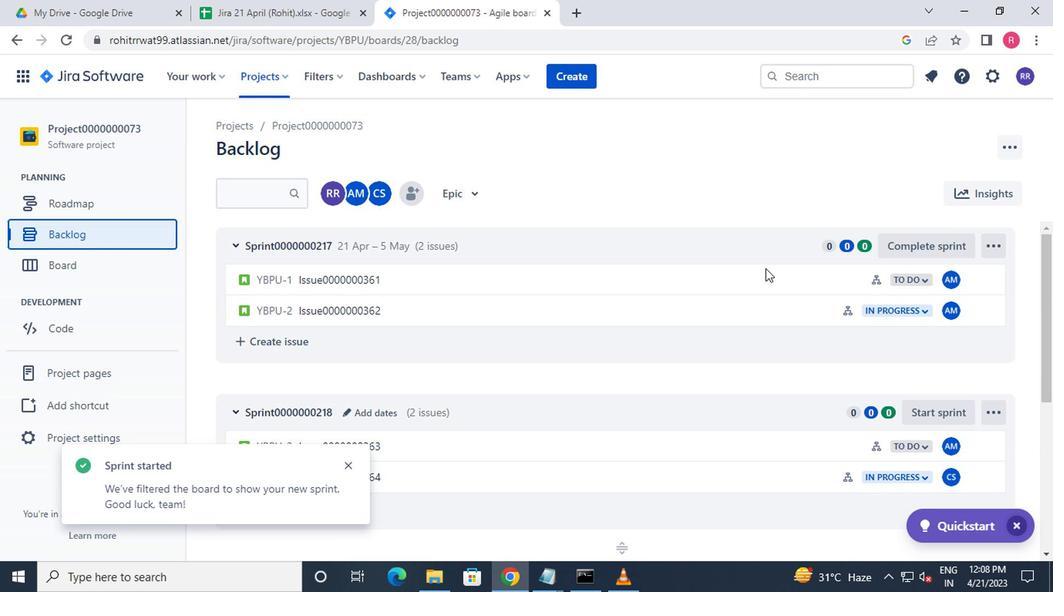 
Action: Mouse moved to (781, 306)
Screenshot: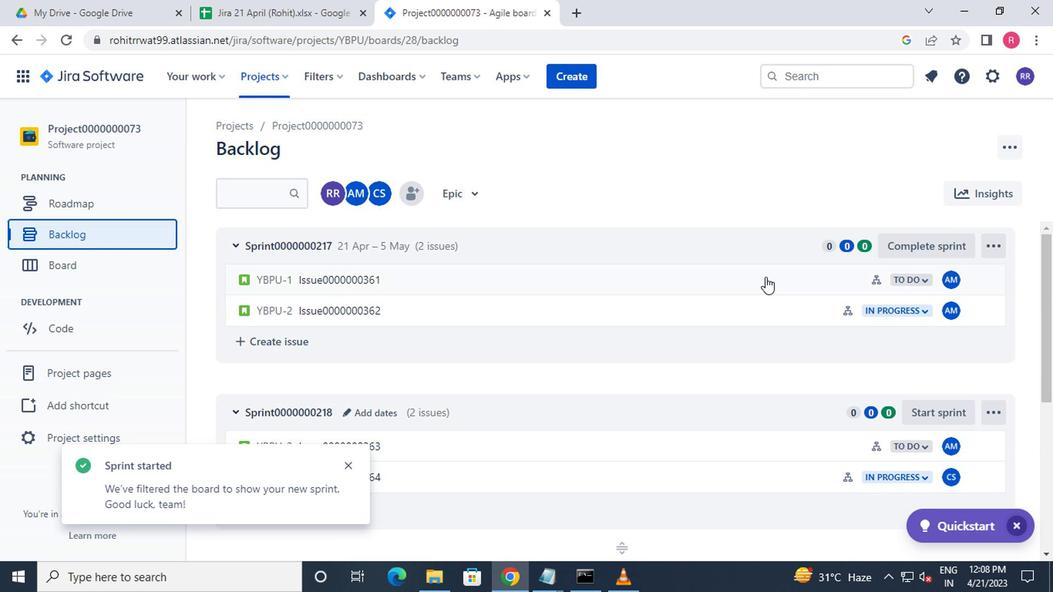 
Action: Mouse scrolled (781, 305) with delta (0, 0)
Screenshot: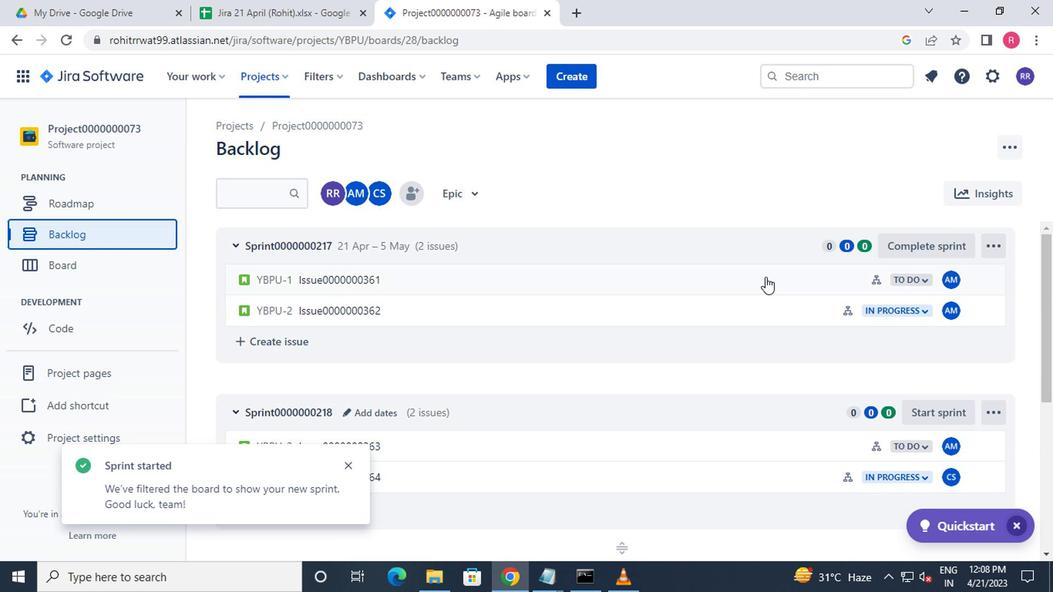 
Action: Mouse moved to (917, 262)
Screenshot: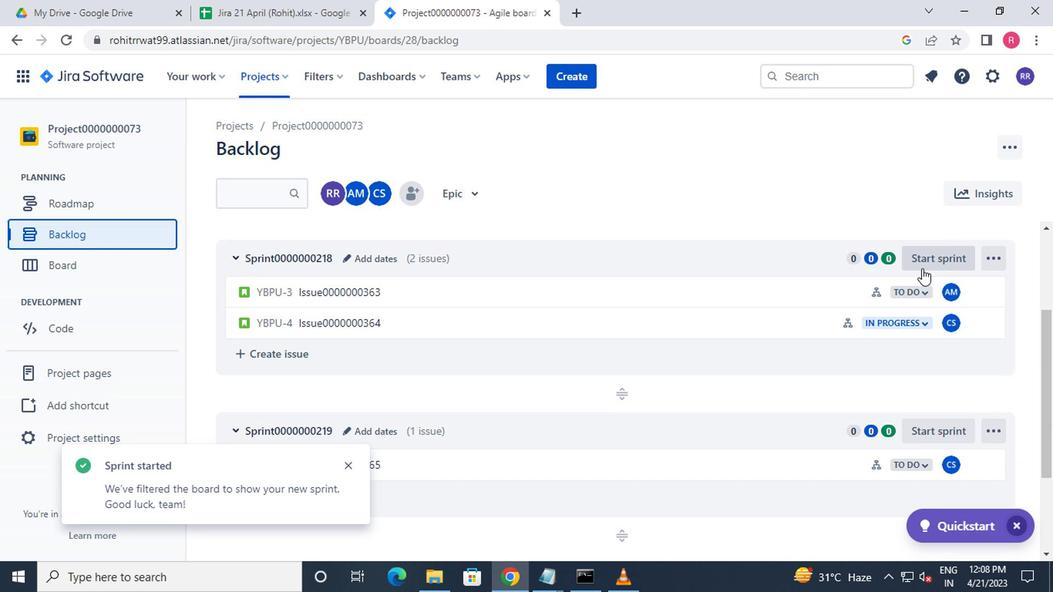 
Action: Mouse pressed left at (917, 262)
Screenshot: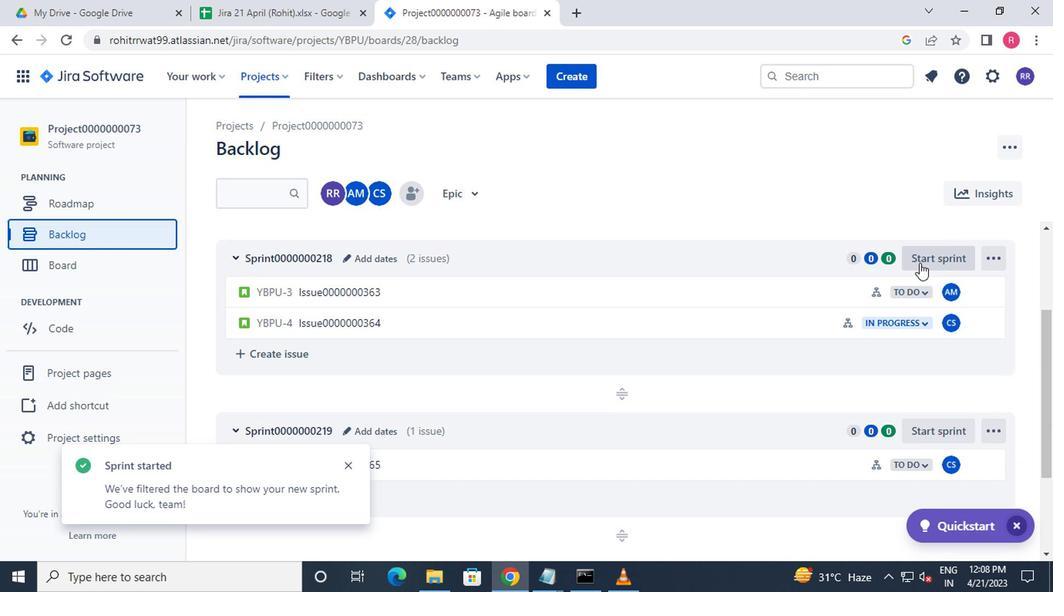 
Action: Mouse moved to (642, 543)
Screenshot: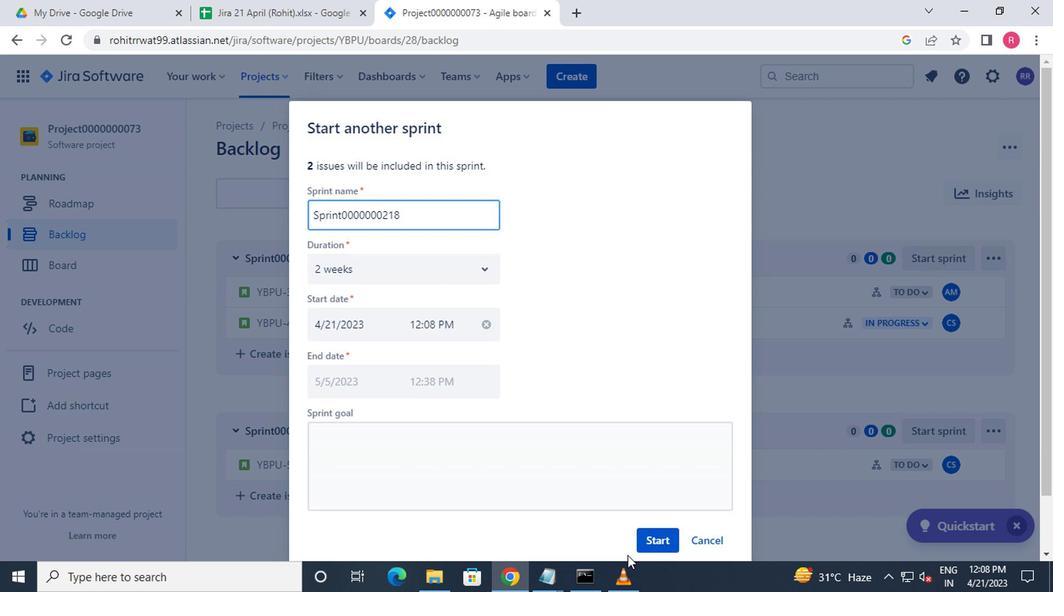 
Action: Mouse pressed left at (642, 543)
Screenshot: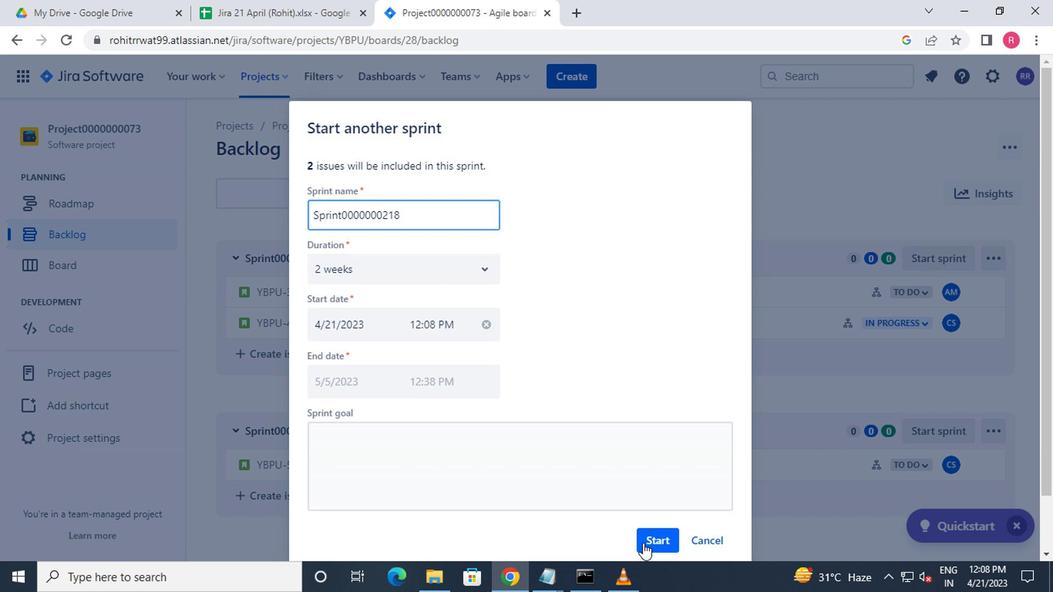 
Action: Mouse moved to (96, 243)
Screenshot: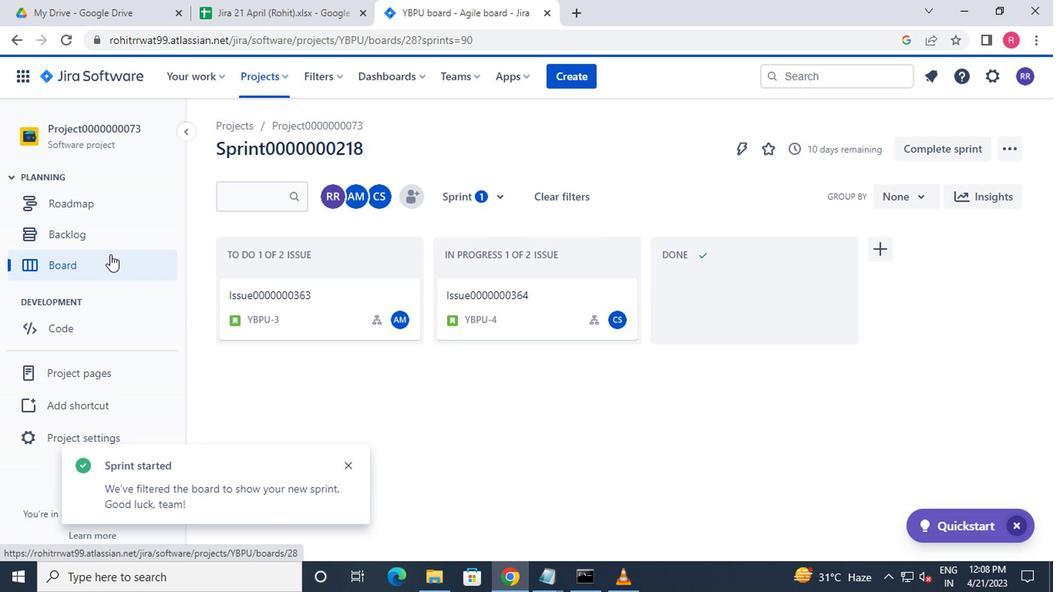 
Action: Mouse pressed left at (96, 243)
Screenshot: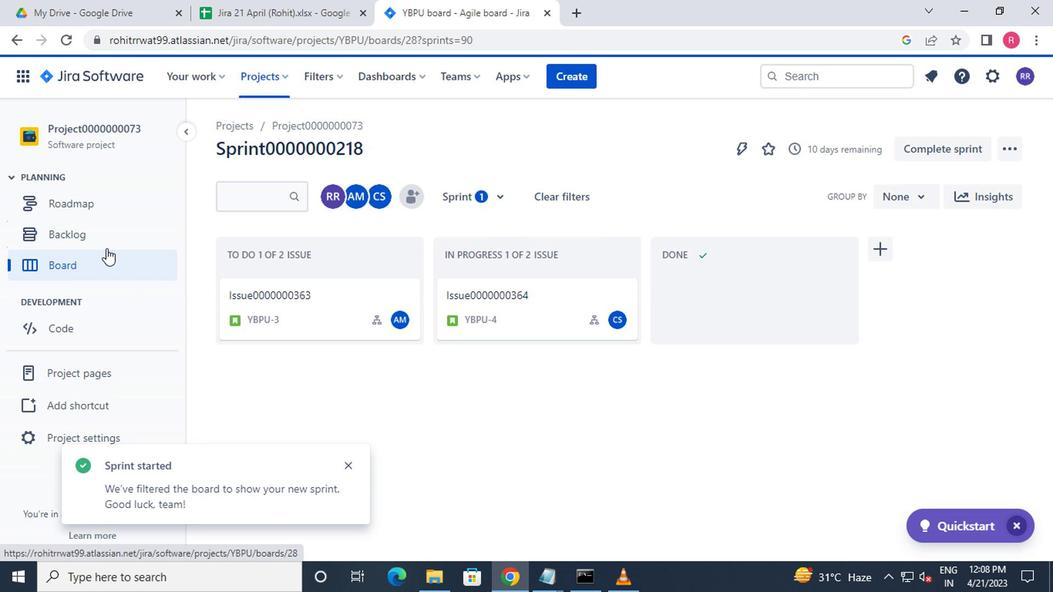 
Action: Mouse moved to (642, 288)
Screenshot: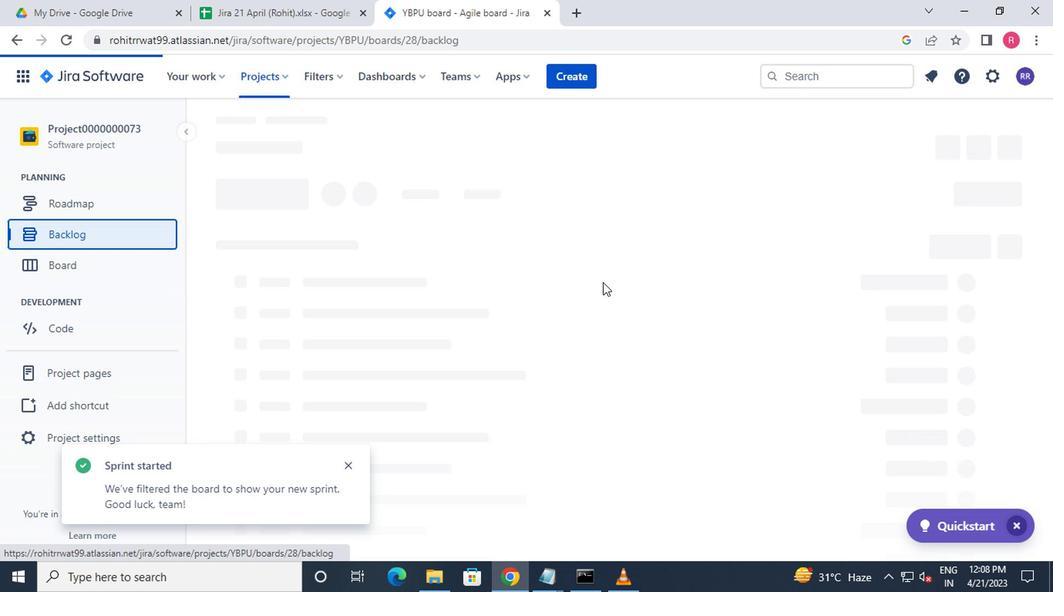 
Action: Mouse scrolled (642, 287) with delta (0, -1)
Screenshot: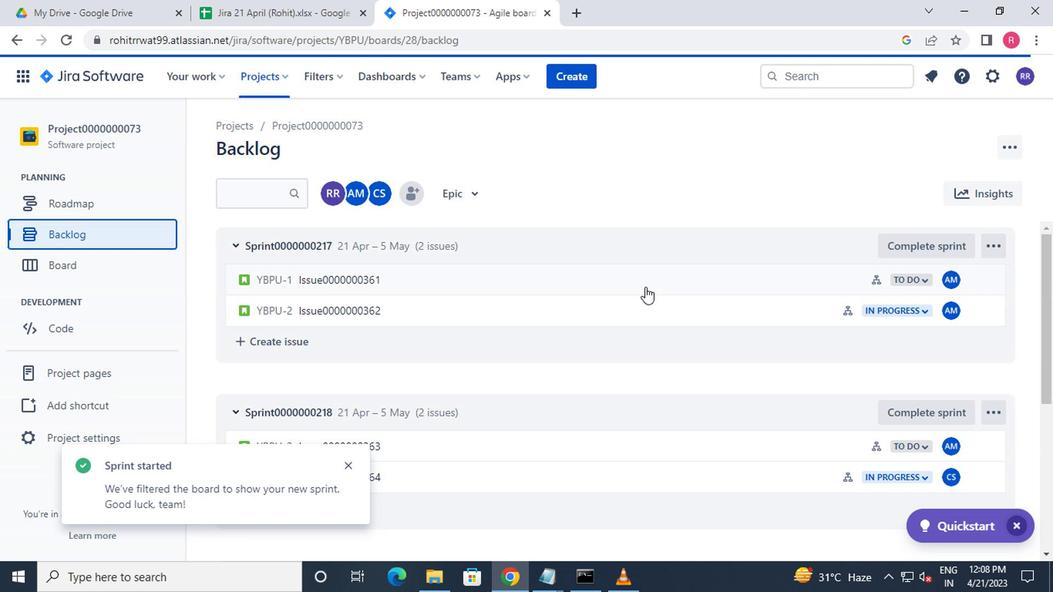 
Action: Mouse moved to (642, 288)
Screenshot: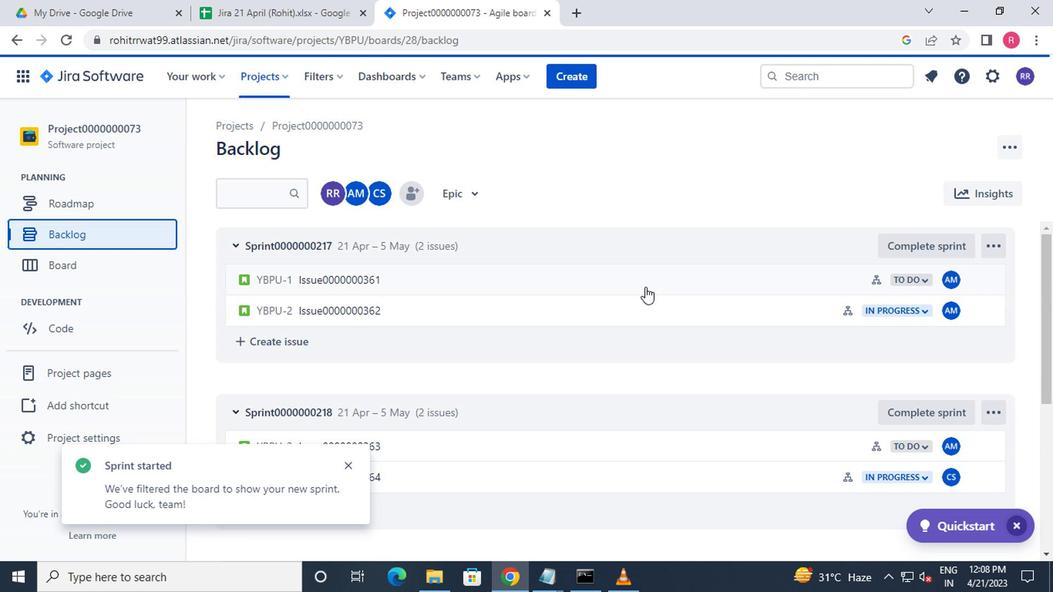 
Action: Mouse scrolled (642, 287) with delta (0, -1)
Screenshot: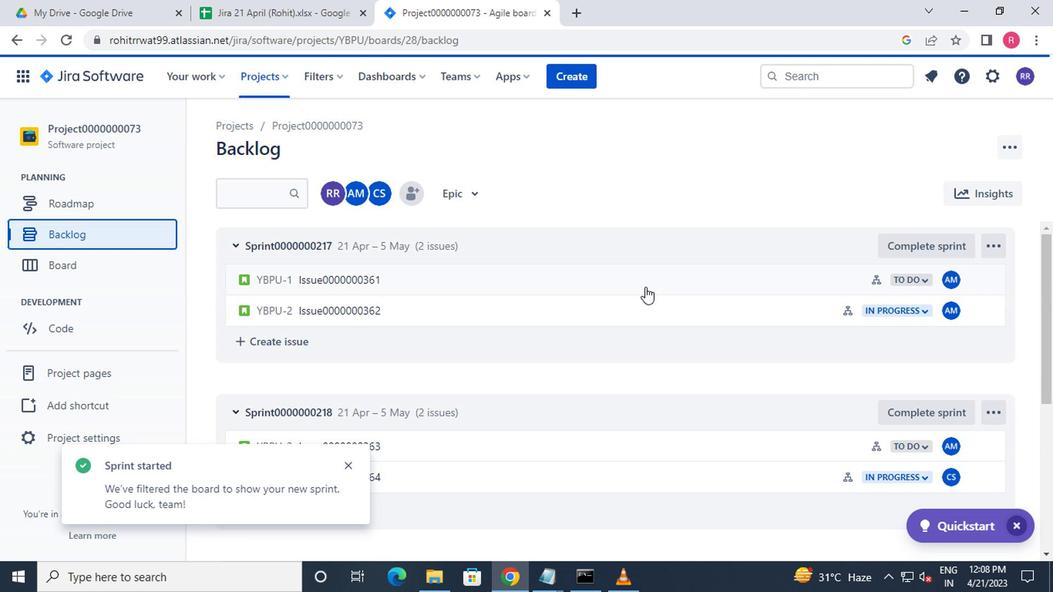 
Action: Mouse moved to (649, 290)
Screenshot: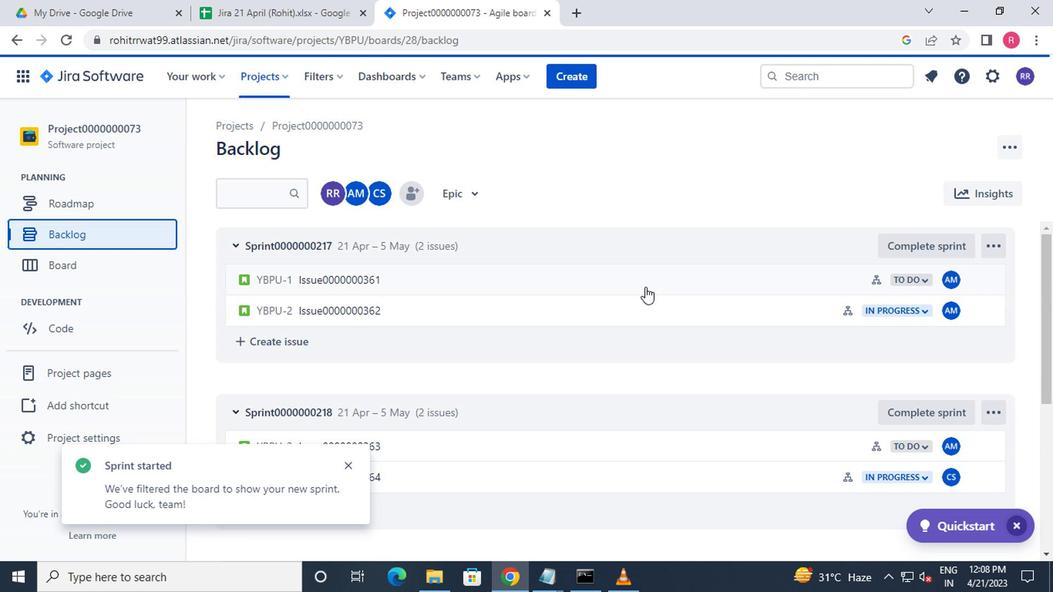 
Action: Mouse scrolled (649, 290) with delta (0, 0)
Screenshot: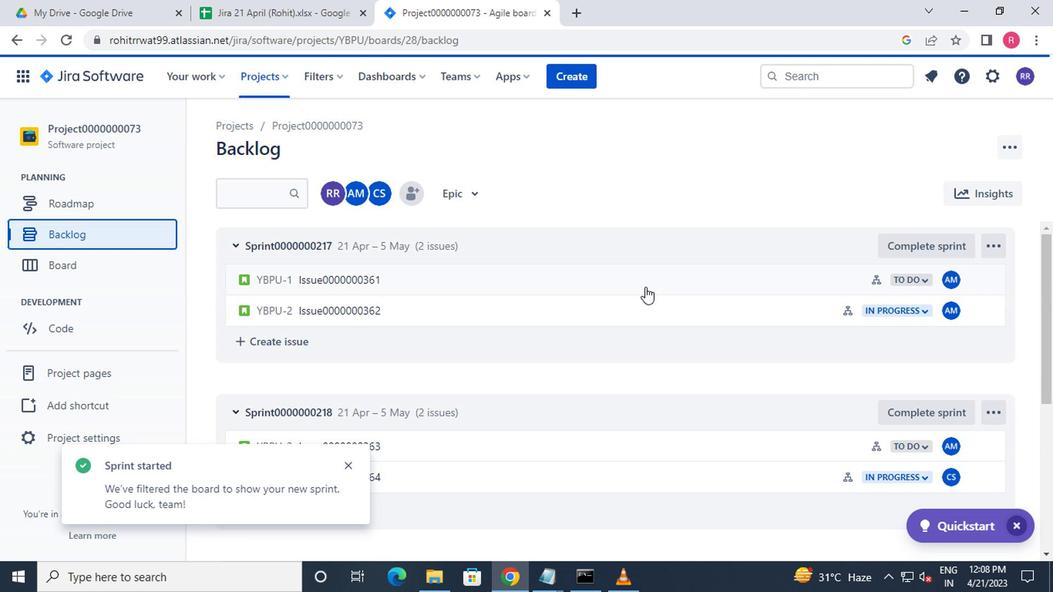 
Action: Mouse moved to (659, 292)
Screenshot: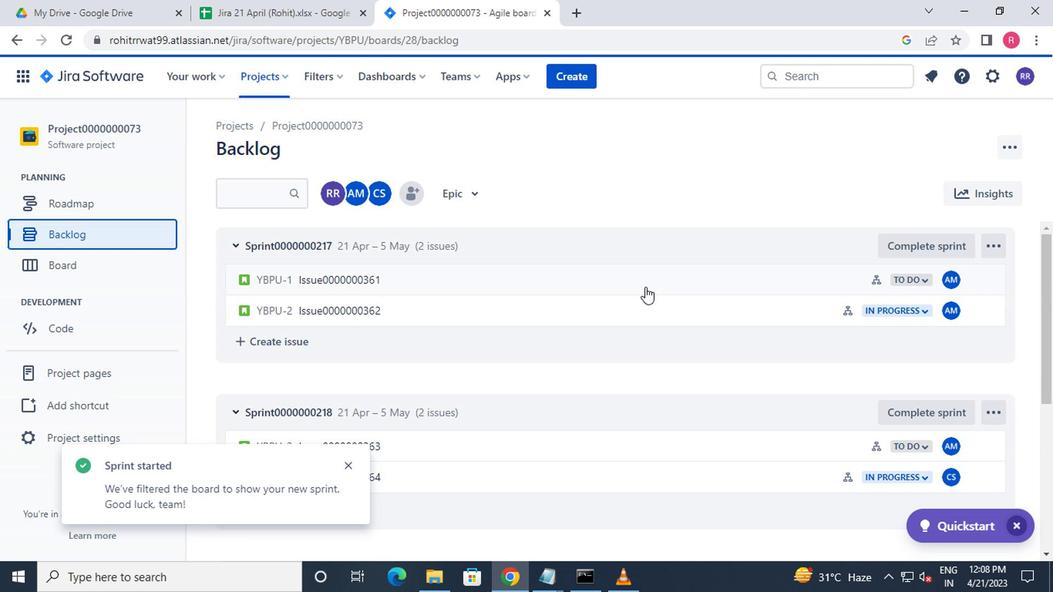 
Action: Mouse scrolled (659, 292) with delta (0, 0)
Screenshot: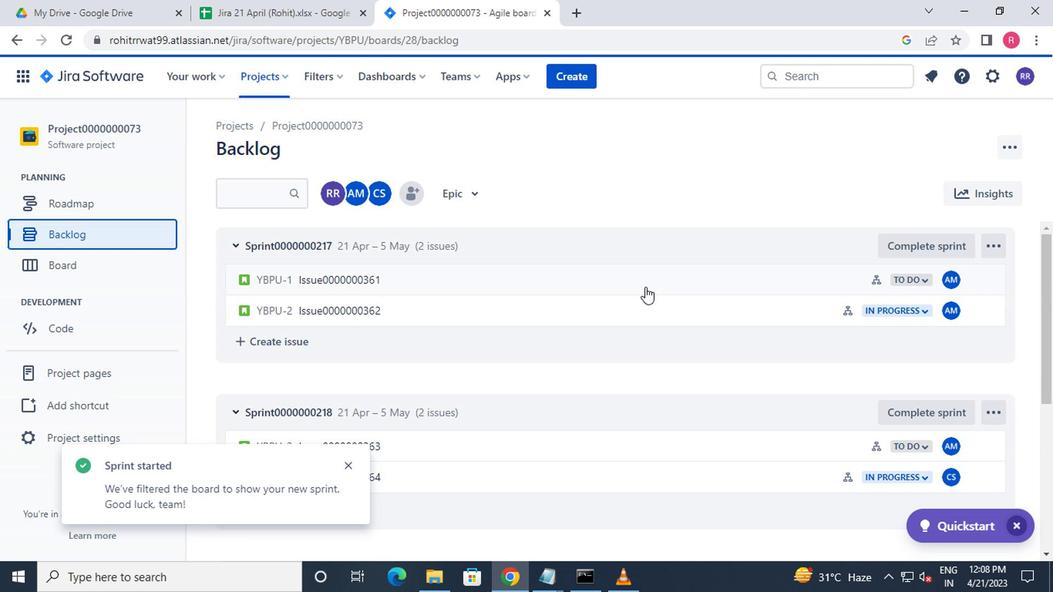 
Action: Mouse moved to (666, 293)
Screenshot: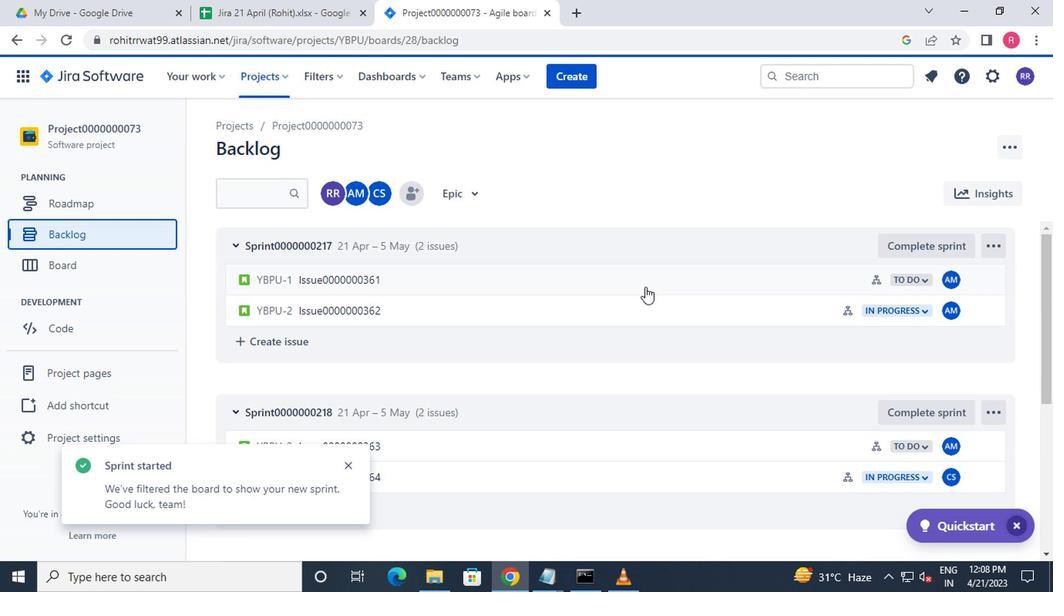 
Action: Mouse scrolled (666, 292) with delta (0, -1)
Screenshot: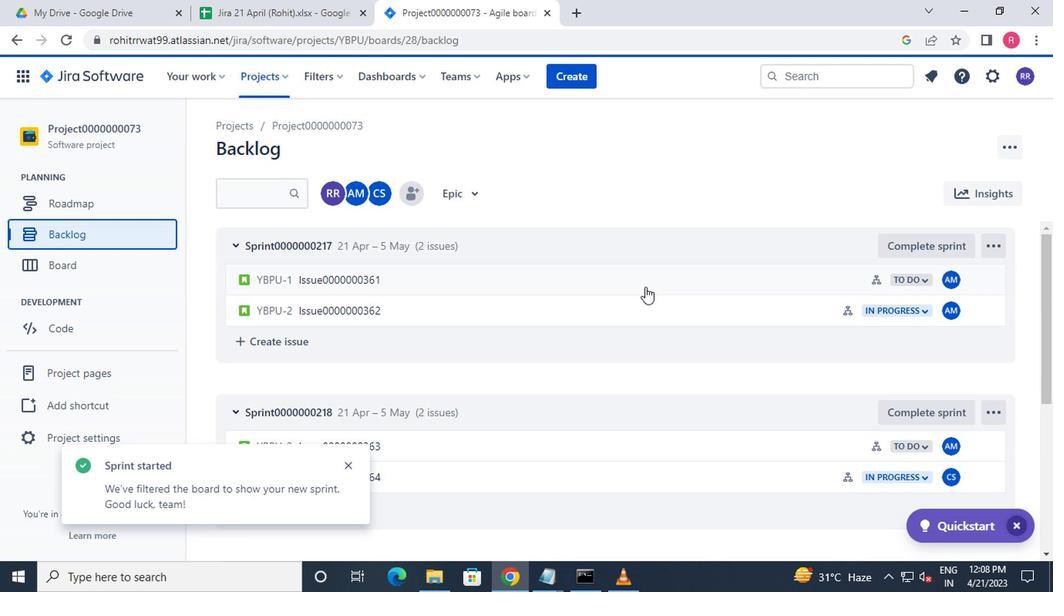 
Action: Mouse moved to (957, 291)
Screenshot: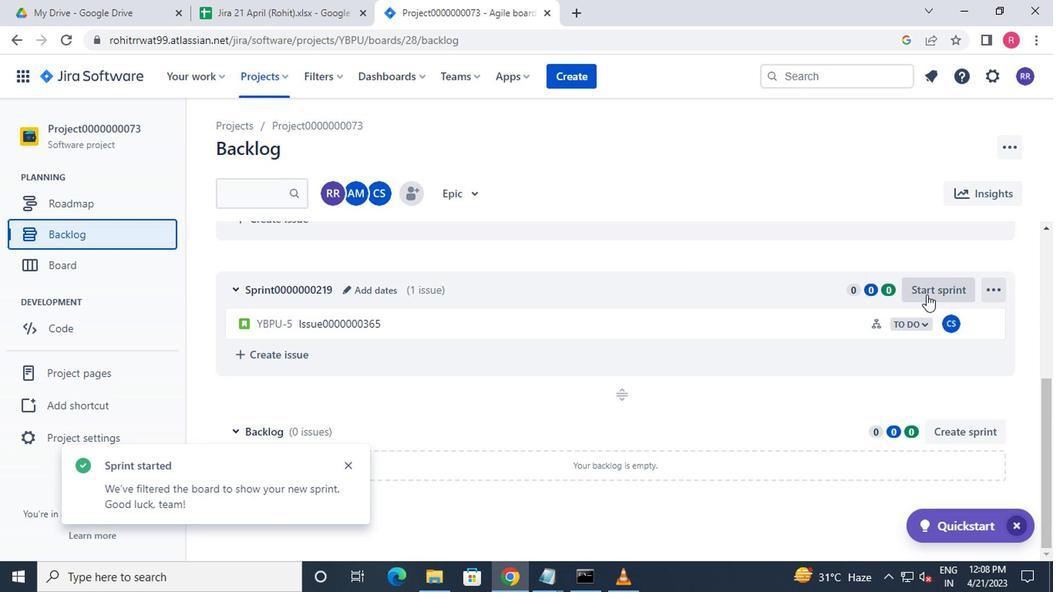 
Action: Mouse pressed left at (957, 291)
Screenshot: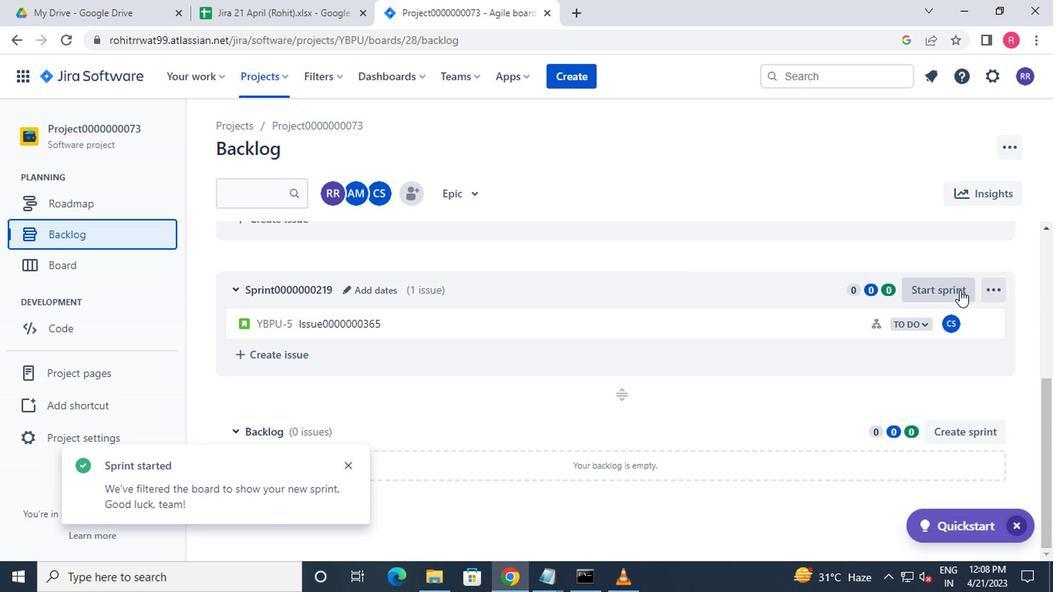 
Action: Mouse moved to (569, 321)
Screenshot: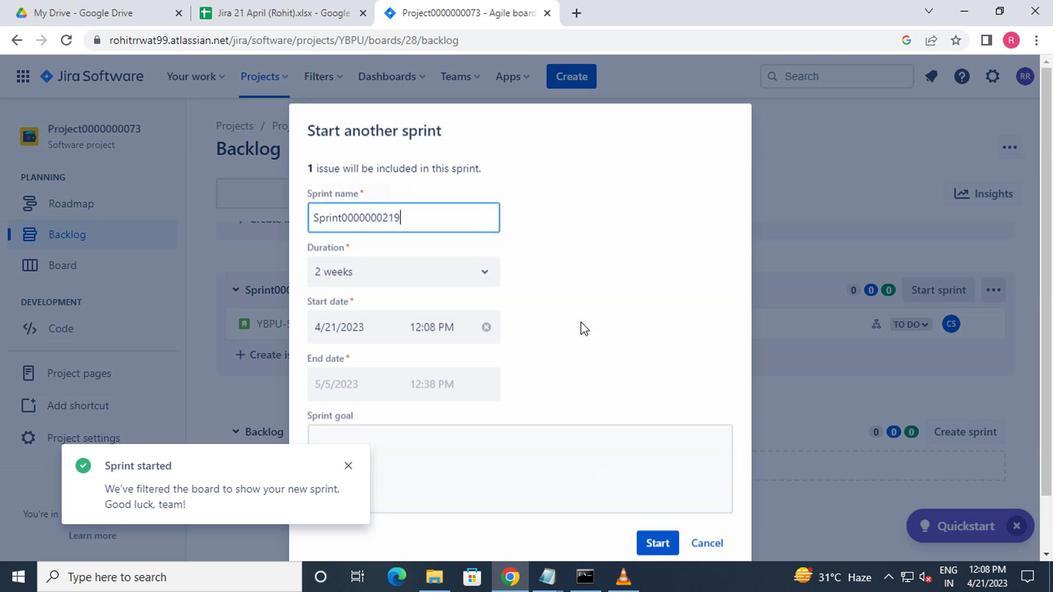 
Action: Mouse scrolled (569, 320) with delta (0, -1)
Screenshot: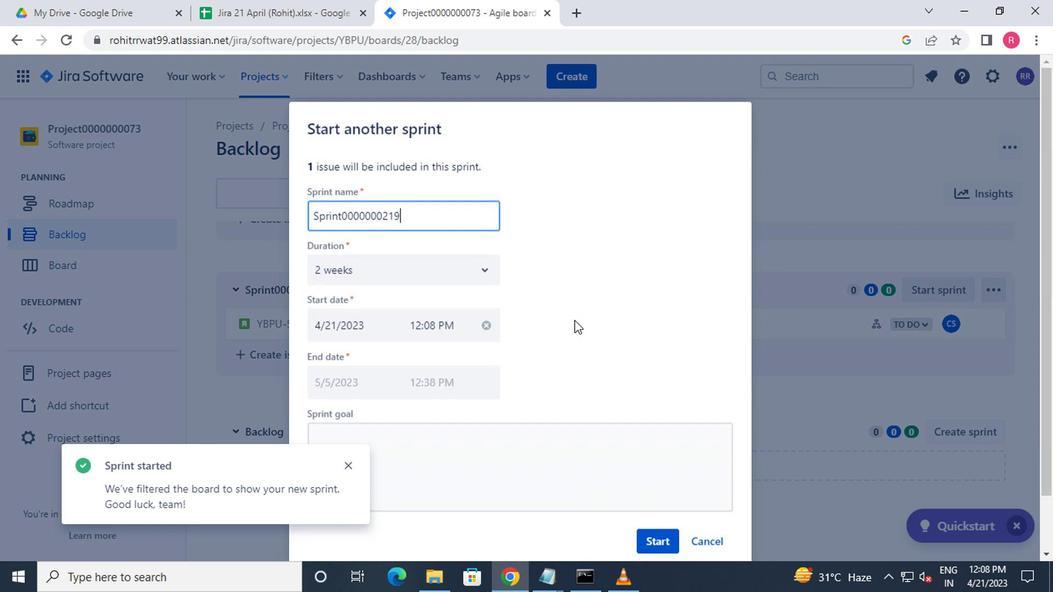 
Action: Mouse moved to (568, 321)
Screenshot: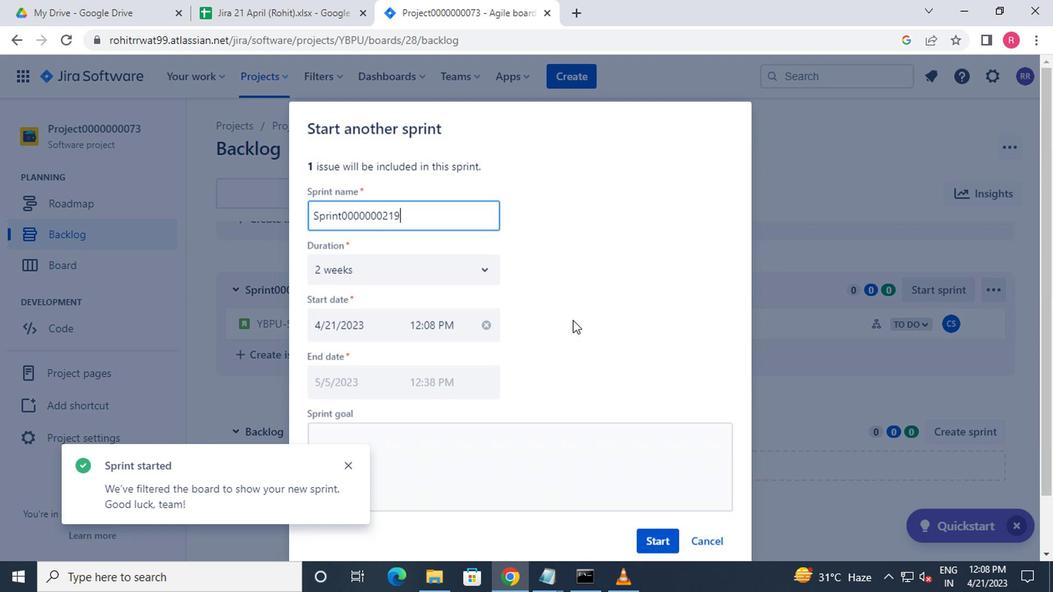 
Action: Mouse scrolled (568, 320) with delta (0, -1)
Screenshot: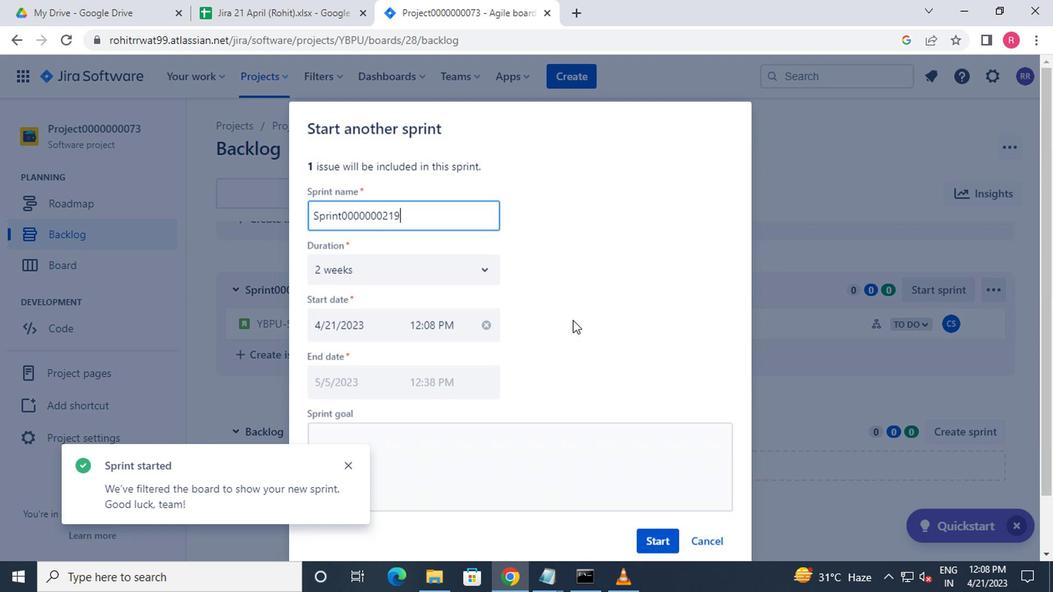 
Action: Mouse scrolled (568, 320) with delta (0, -1)
Screenshot: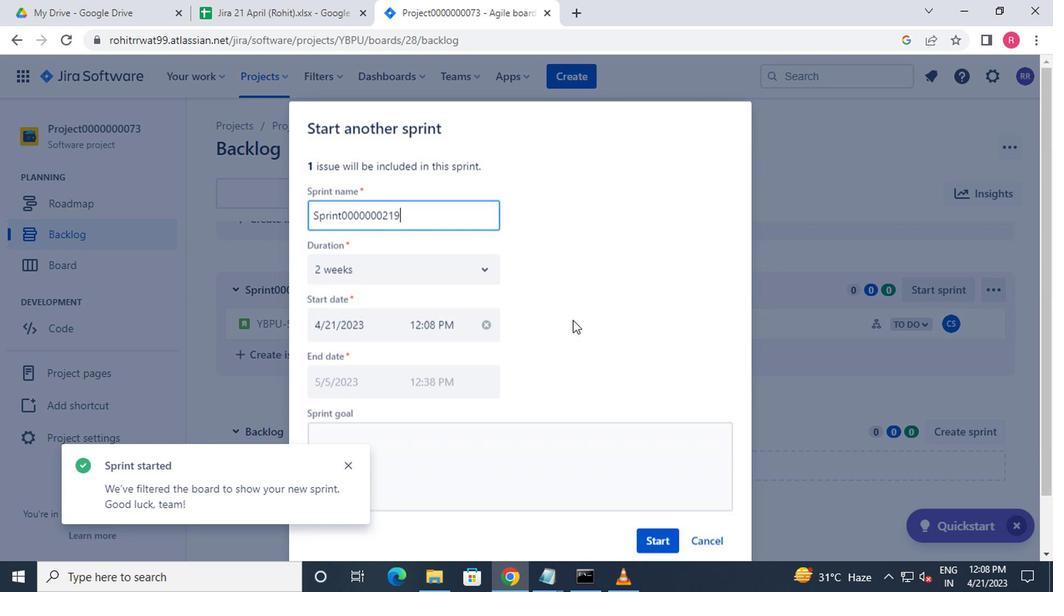 
Action: Mouse scrolled (568, 320) with delta (0, -1)
Screenshot: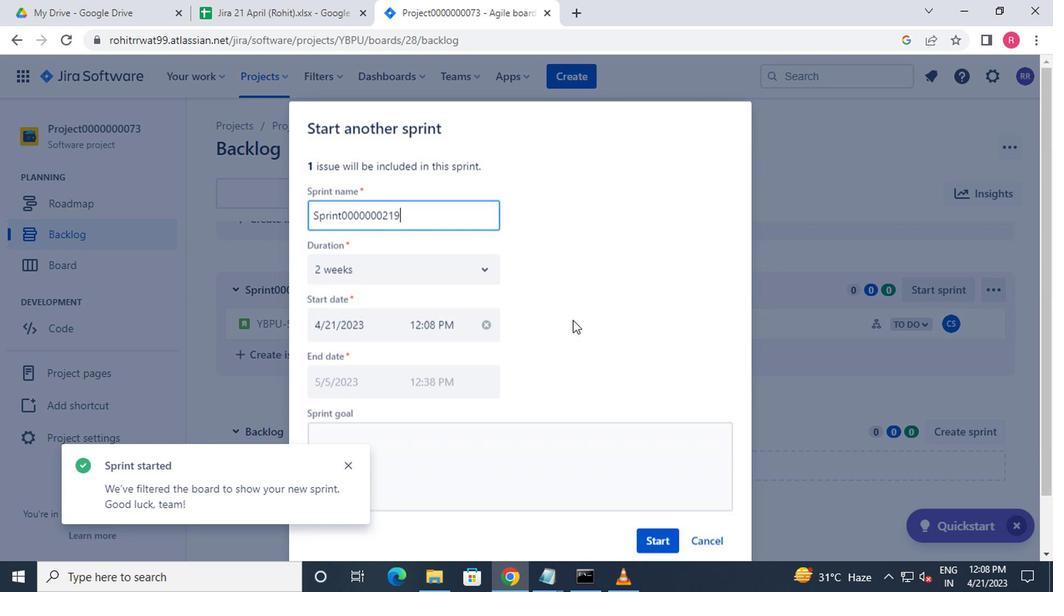 
Action: Mouse scrolled (568, 320) with delta (0, -1)
Screenshot: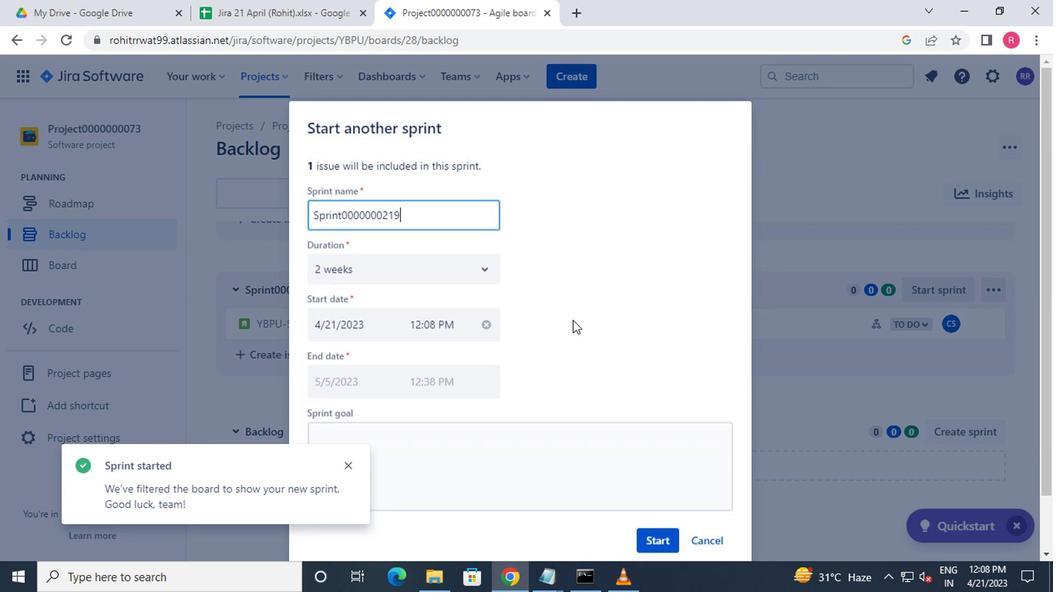 
Action: Mouse moved to (657, 478)
Screenshot: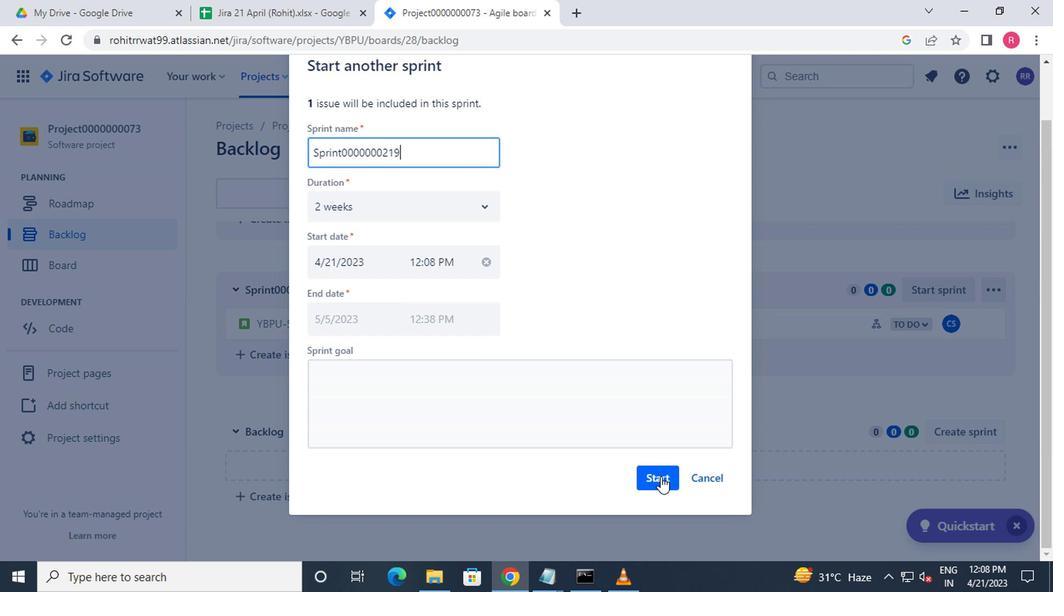 
Action: Mouse pressed left at (657, 478)
Screenshot: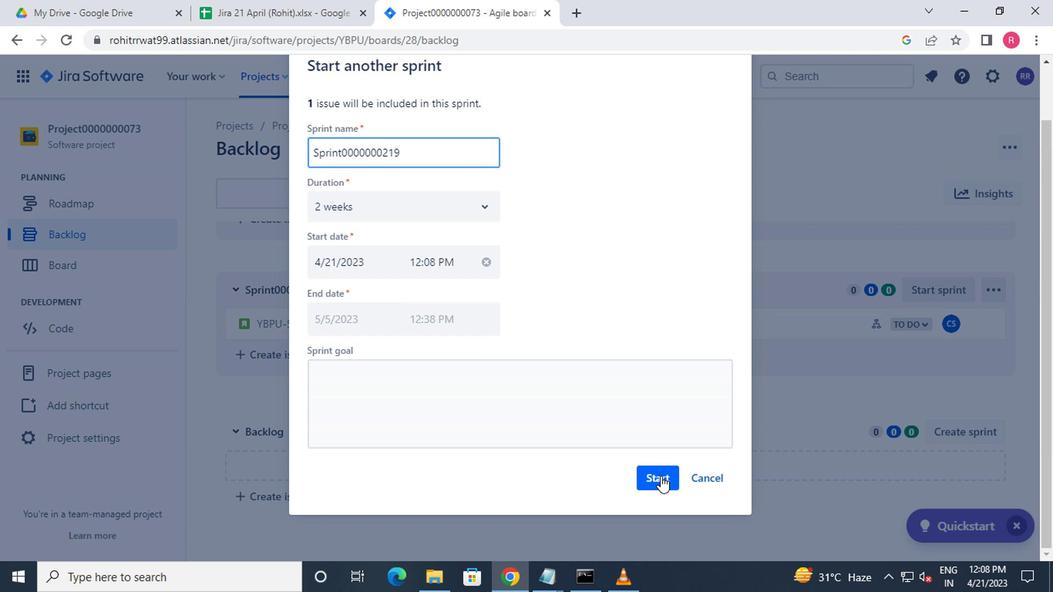 
Action: Mouse moved to (269, 78)
Screenshot: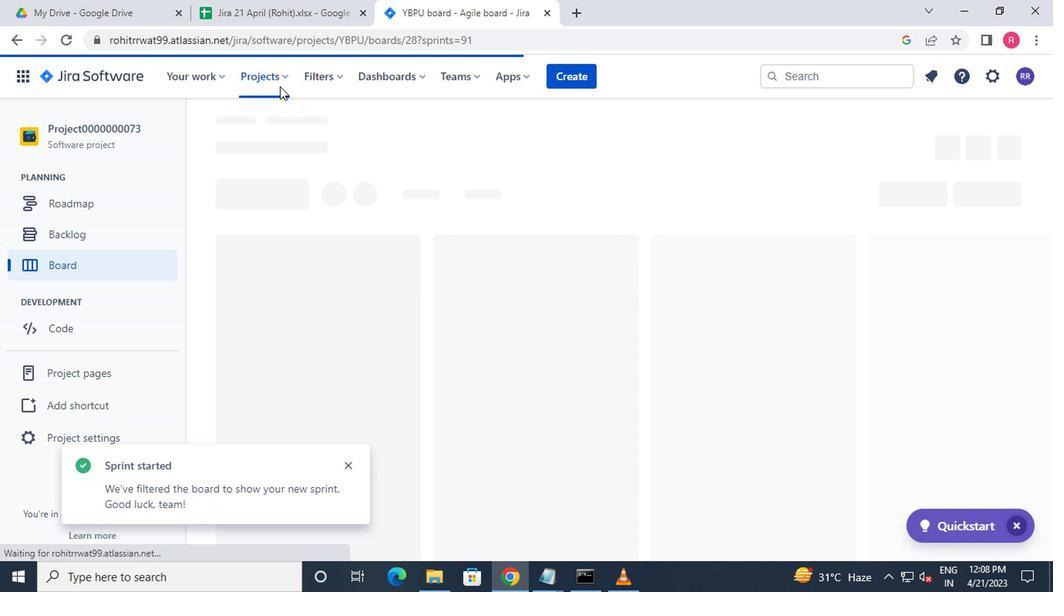 
Action: Mouse pressed left at (269, 78)
Screenshot: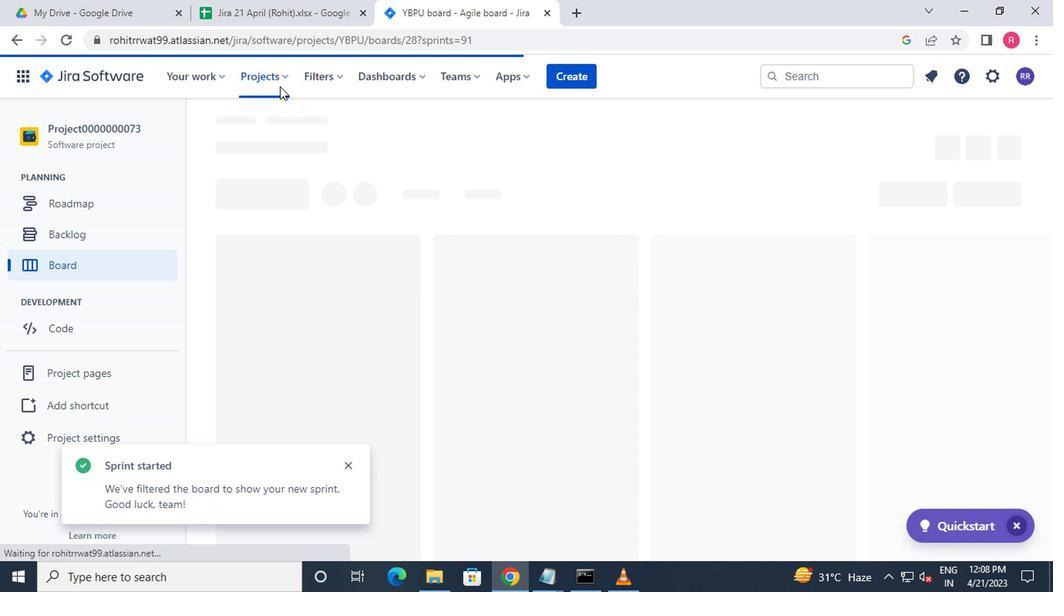 
Action: Mouse moved to (280, 197)
Screenshot: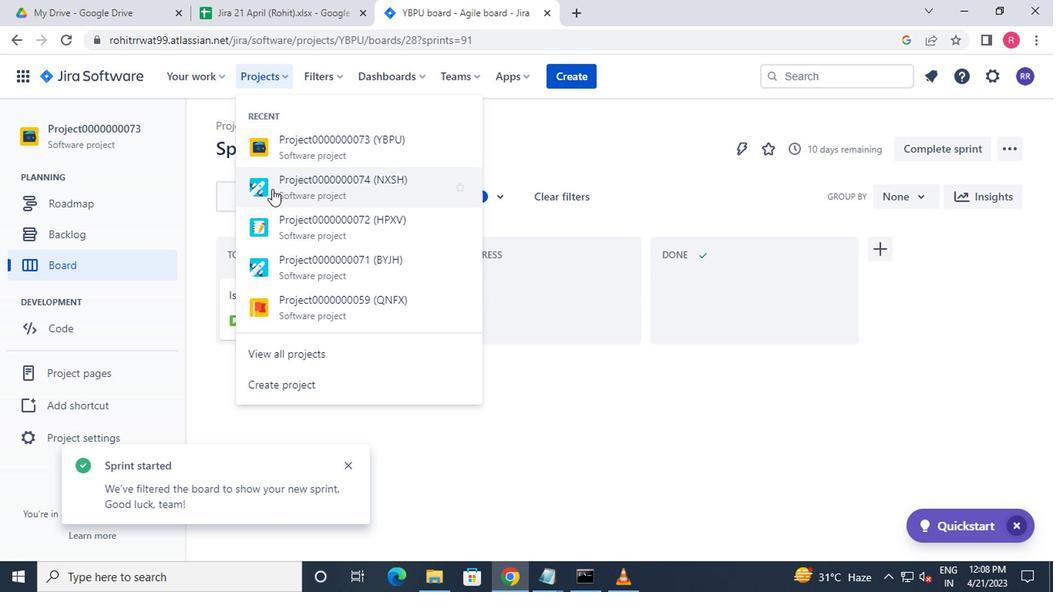 
Action: Mouse pressed left at (280, 197)
Screenshot: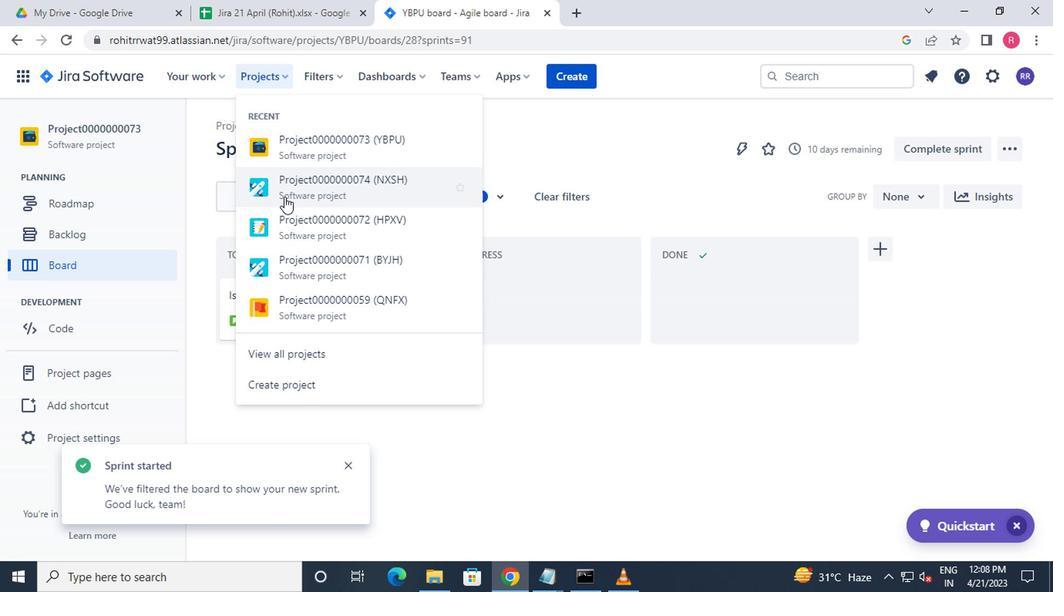 
Action: Mouse moved to (130, 244)
Screenshot: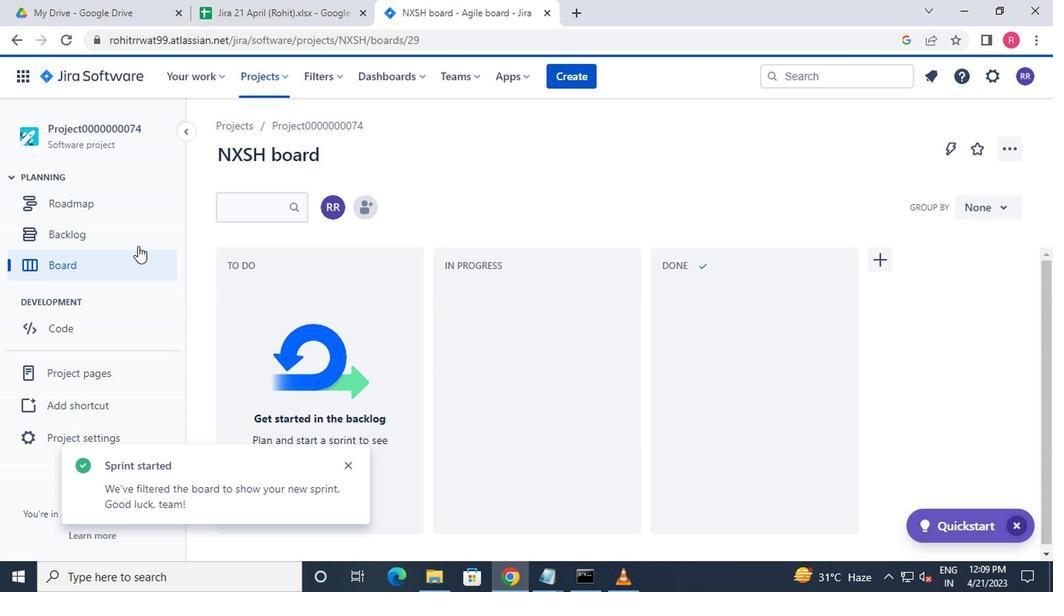 
Action: Mouse pressed left at (130, 244)
Screenshot: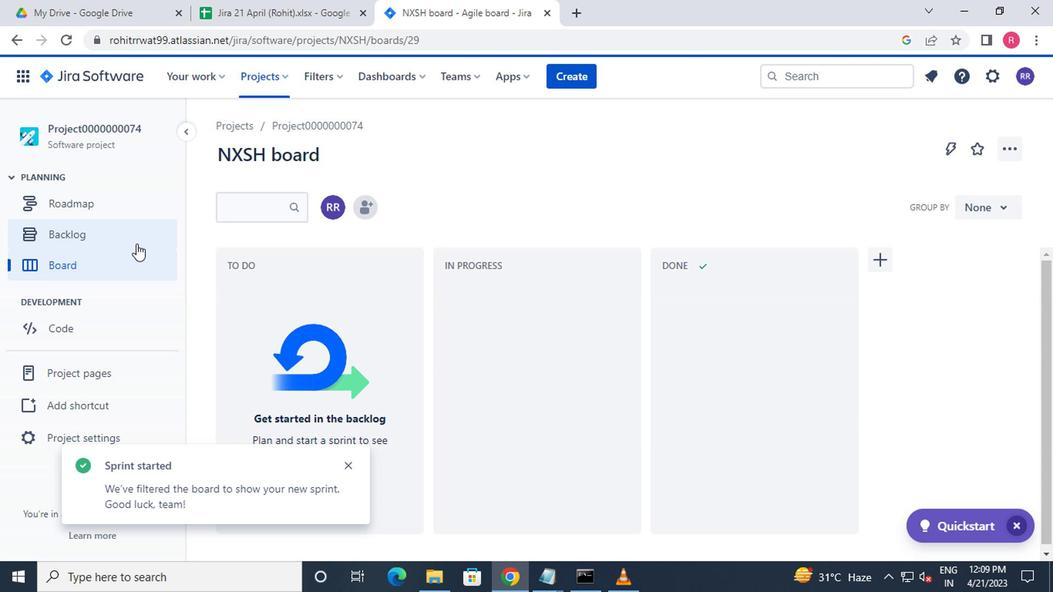 
Action: Mouse moved to (471, 311)
Screenshot: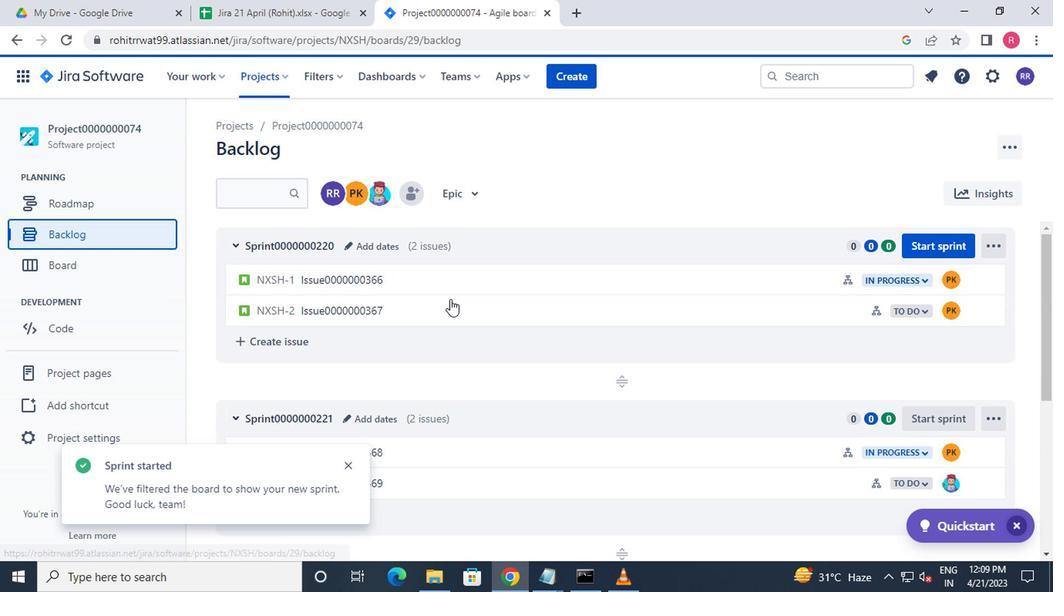 
Action: Mouse scrolled (471, 310) with delta (0, 0)
Screenshot: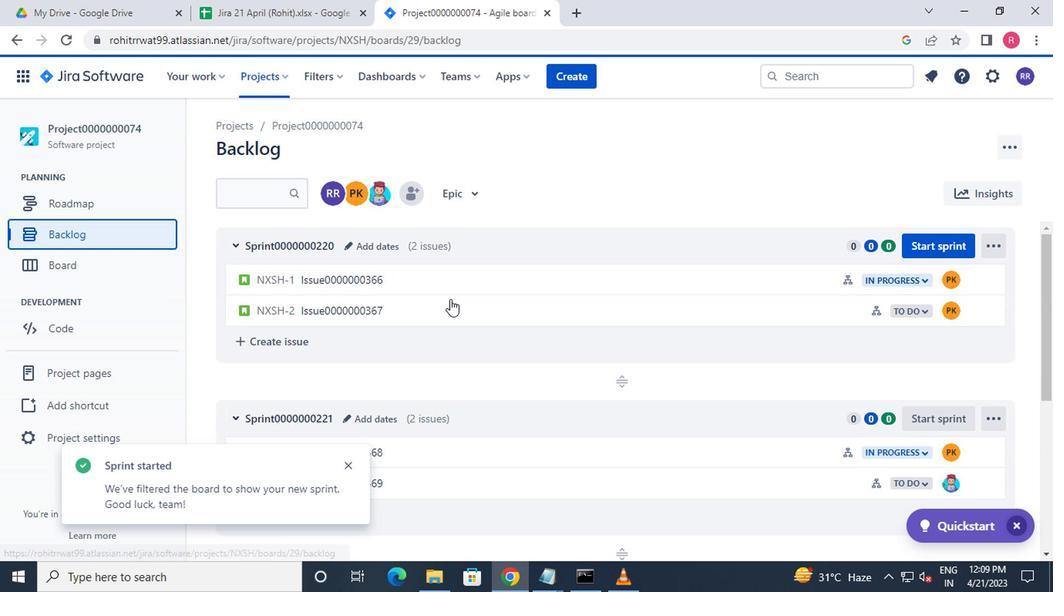 
Action: Mouse moved to (482, 317)
Screenshot: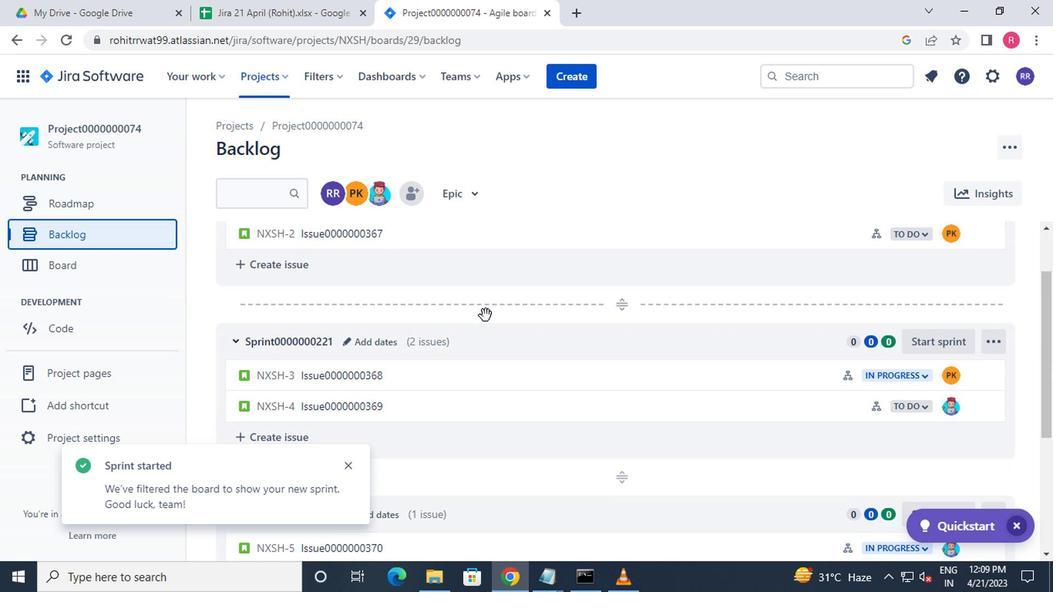 
Action: Mouse scrolled (482, 316) with delta (0, 0)
Screenshot: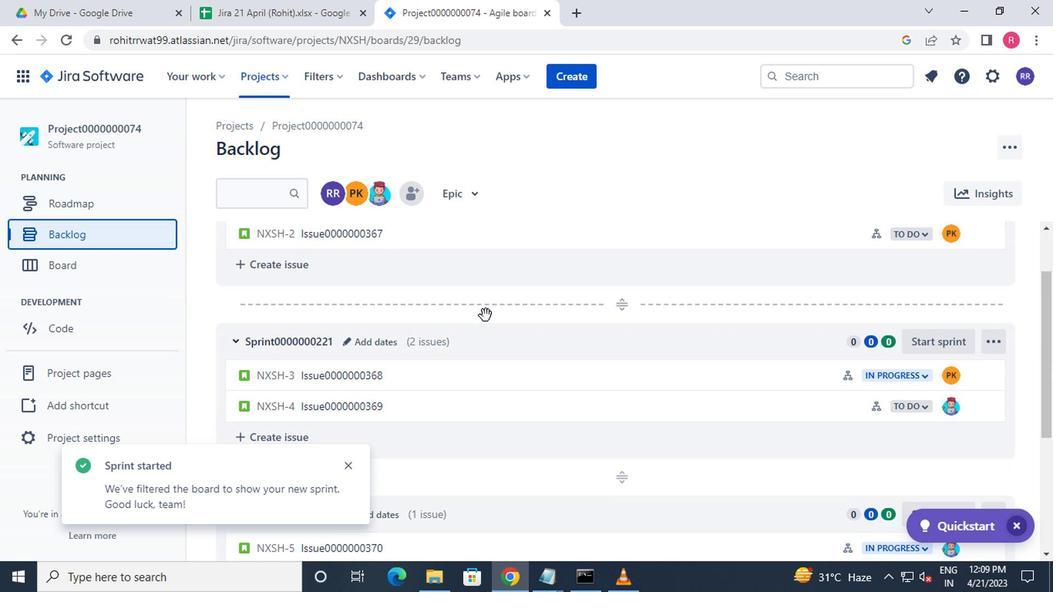 
Action: Mouse scrolled (482, 316) with delta (0, 0)
Screenshot: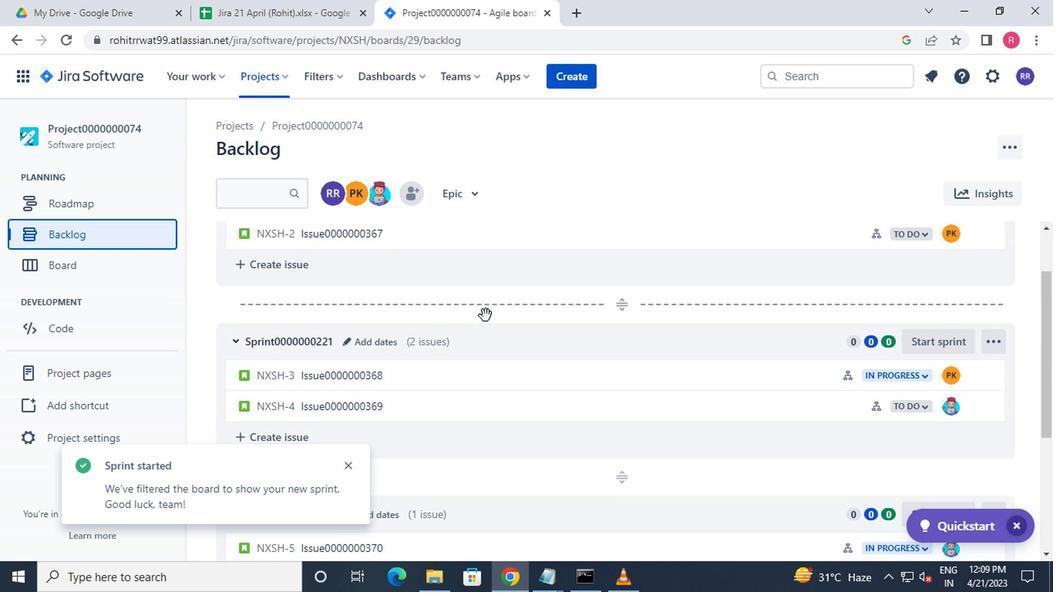
Action: Mouse scrolled (482, 316) with delta (0, 0)
Screenshot: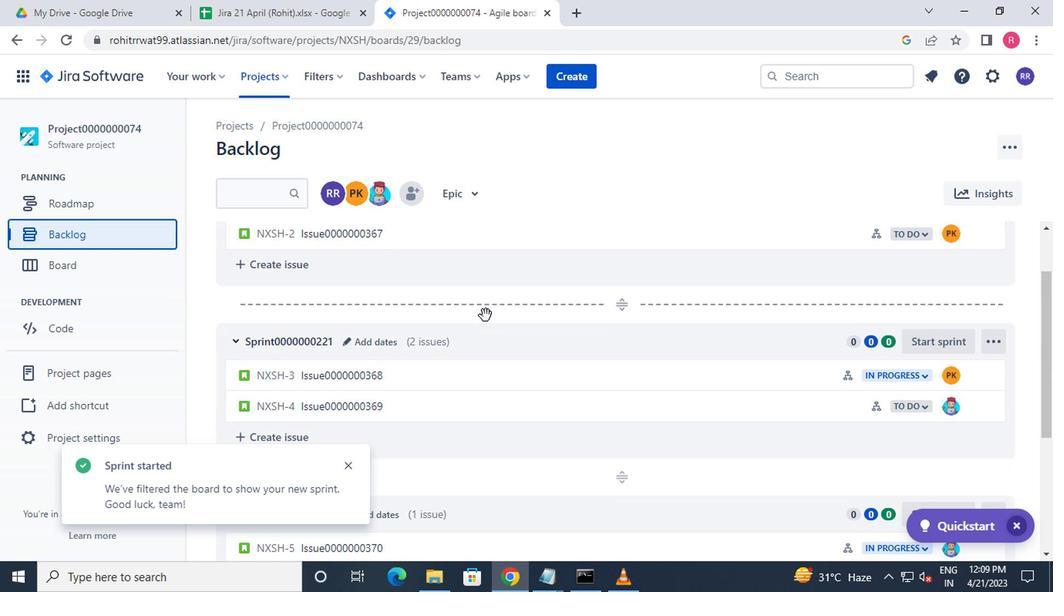 
Action: Mouse moved to (483, 317)
Screenshot: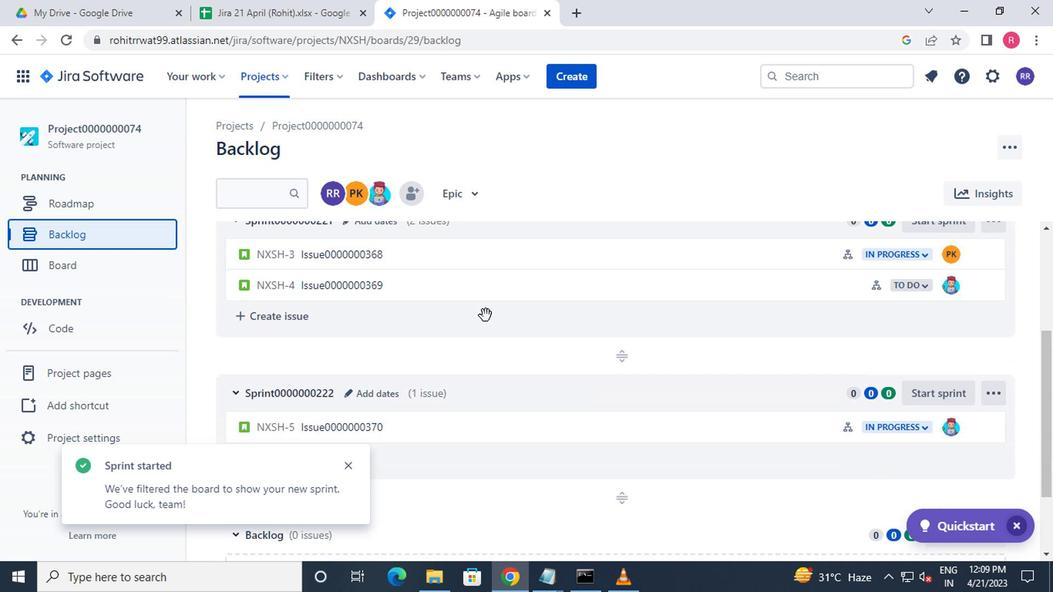 
Action: Mouse scrolled (483, 318) with delta (0, 1)
Screenshot: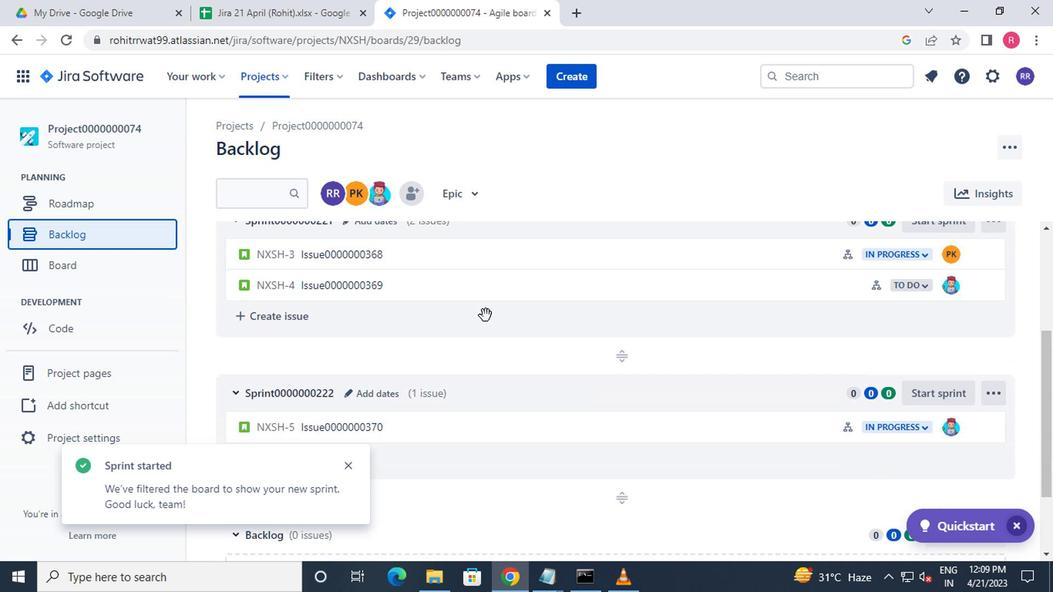 
Action: Mouse scrolled (483, 318) with delta (0, 1)
Screenshot: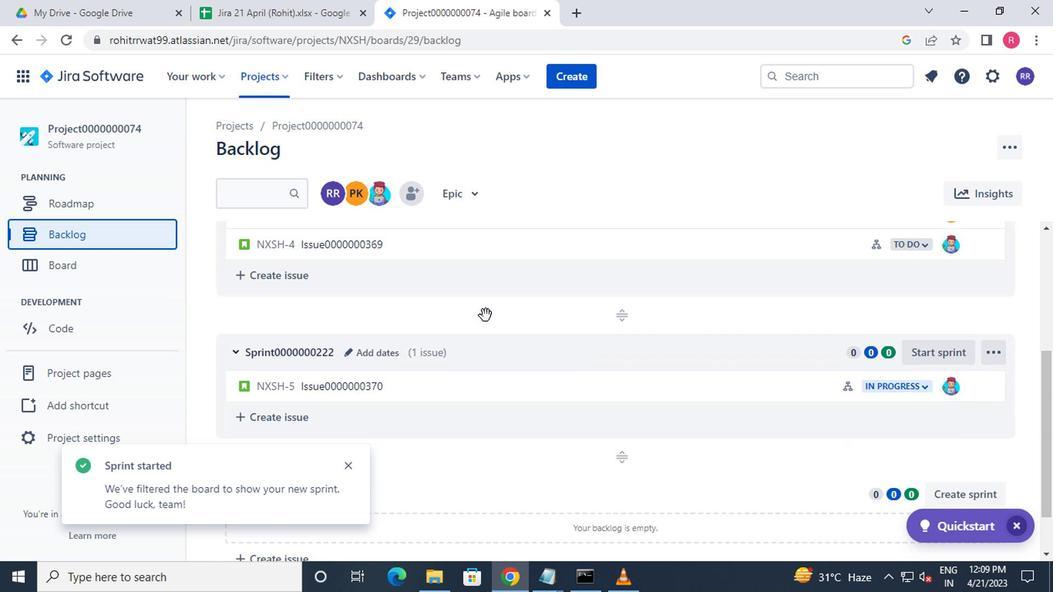 
Action: Mouse moved to (483, 317)
Screenshot: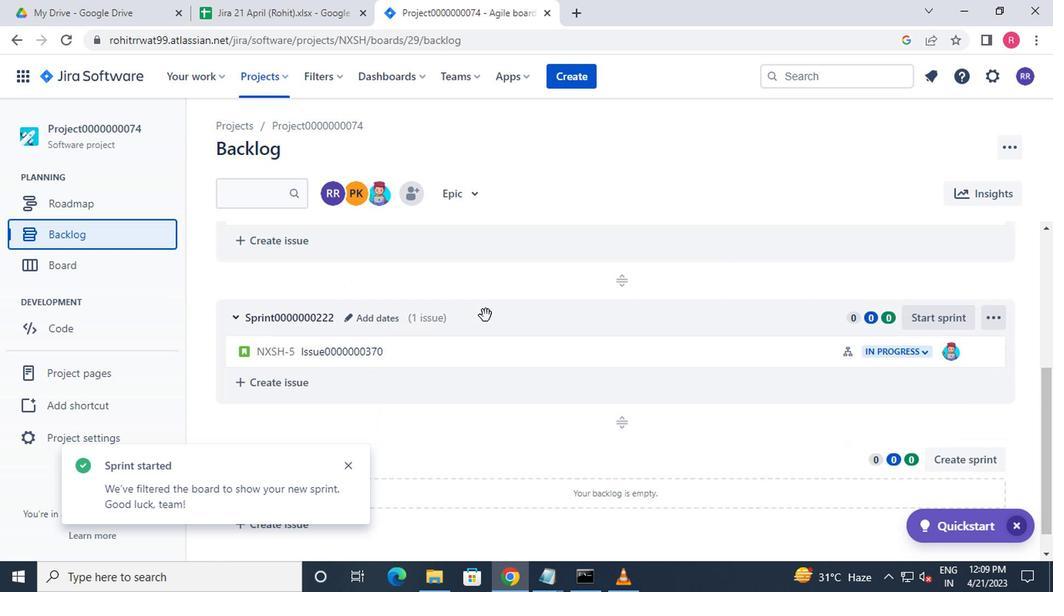 
Action: Mouse scrolled (483, 318) with delta (0, 1)
Screenshot: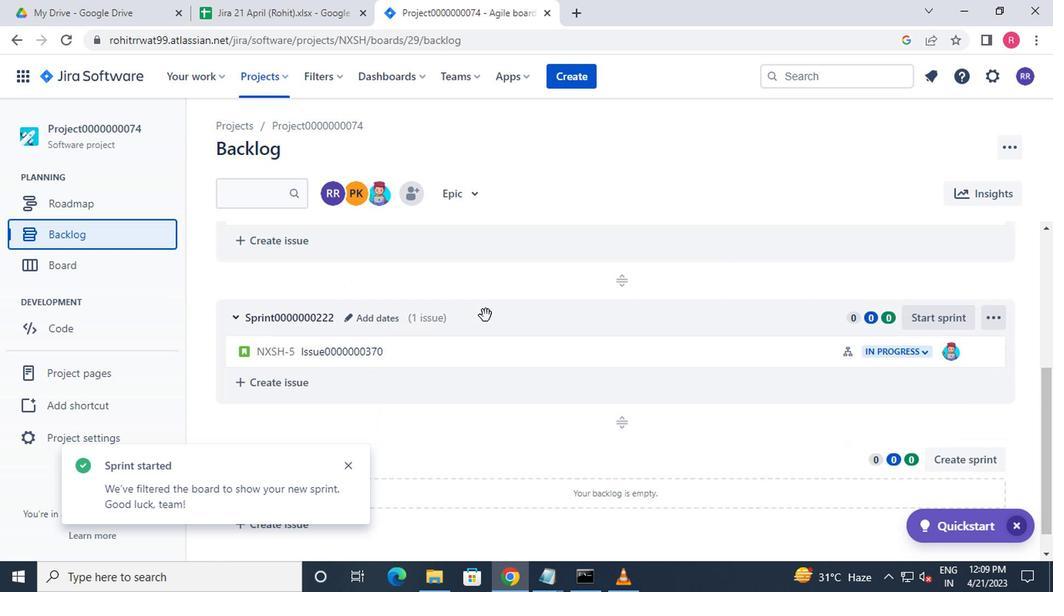 
Action: Mouse moved to (483, 314)
Screenshot: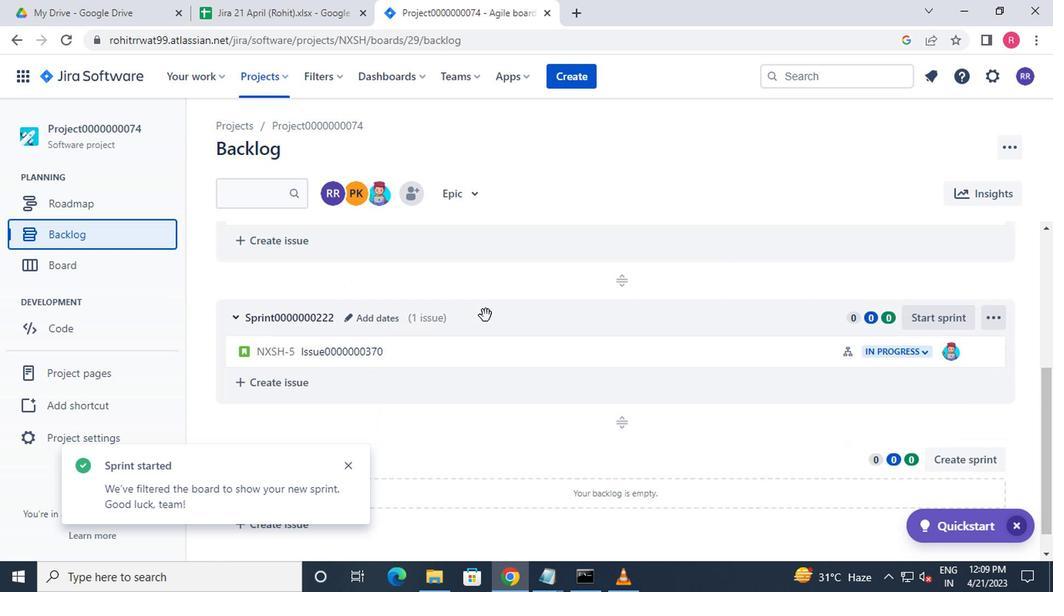
Action: Mouse scrolled (483, 315) with delta (0, 0)
Screenshot: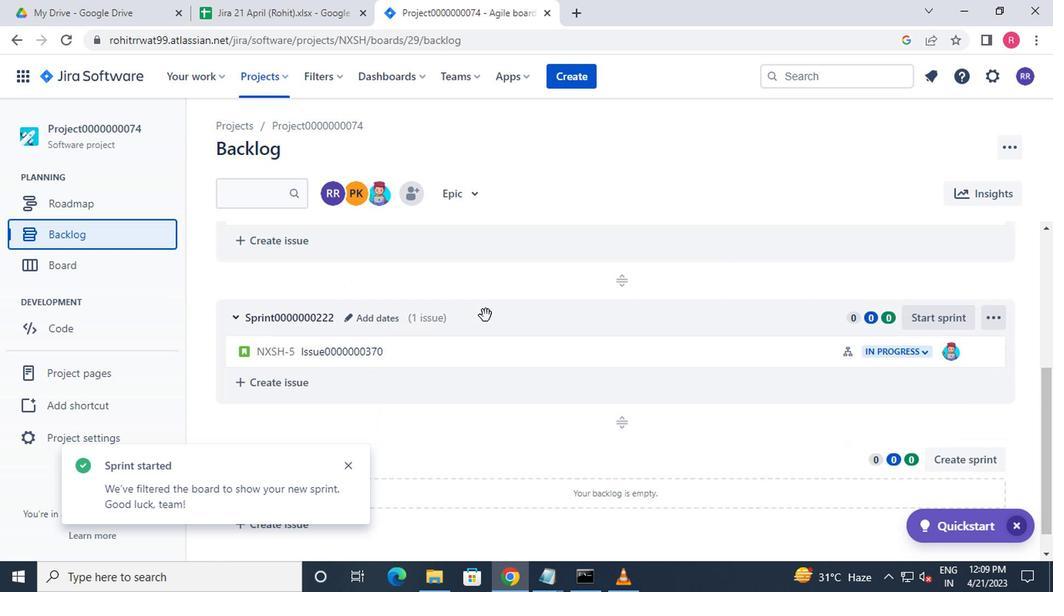 
Action: Mouse moved to (921, 250)
Screenshot: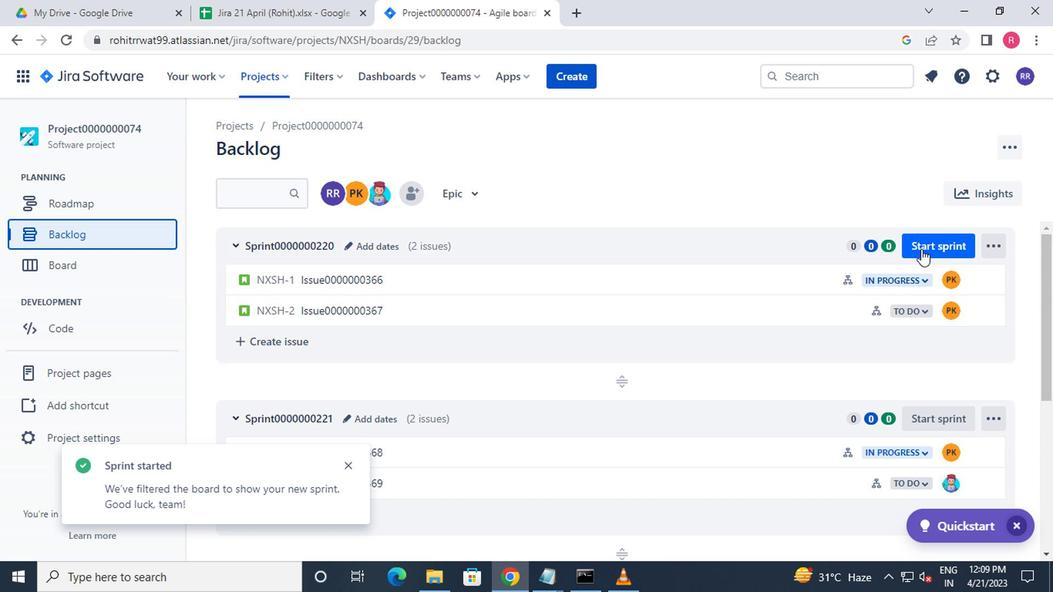 
Action: Mouse pressed left at (921, 250)
Screenshot: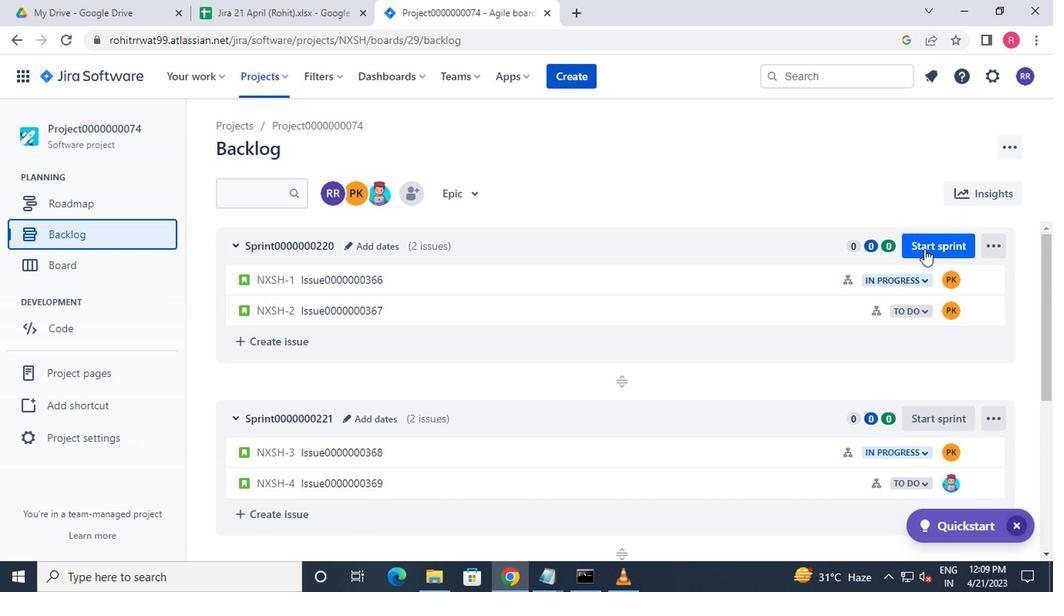 
Action: Mouse moved to (663, 533)
Screenshot: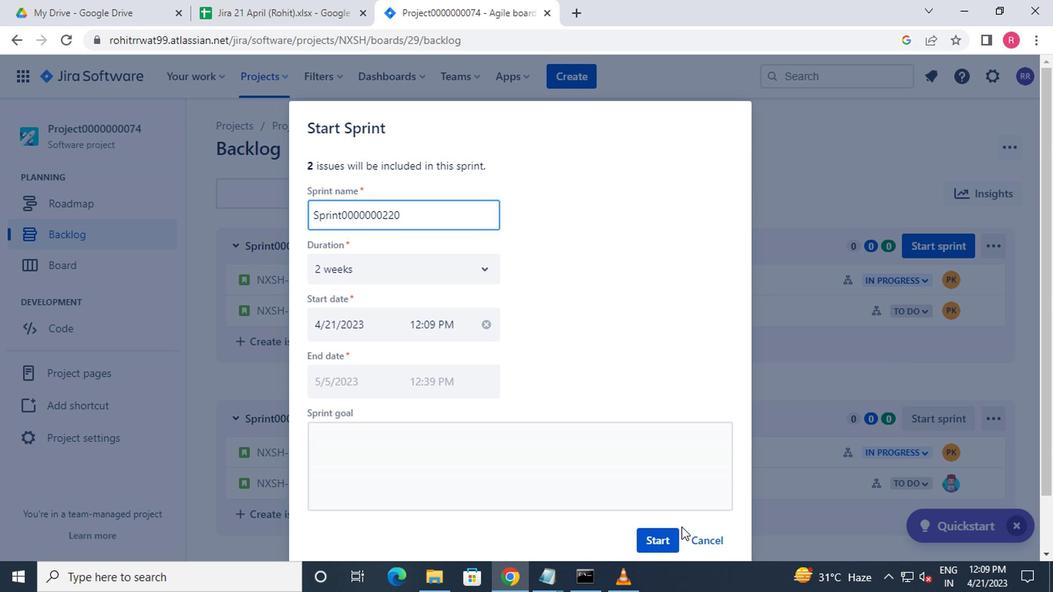 
Action: Mouse pressed left at (663, 533)
Screenshot: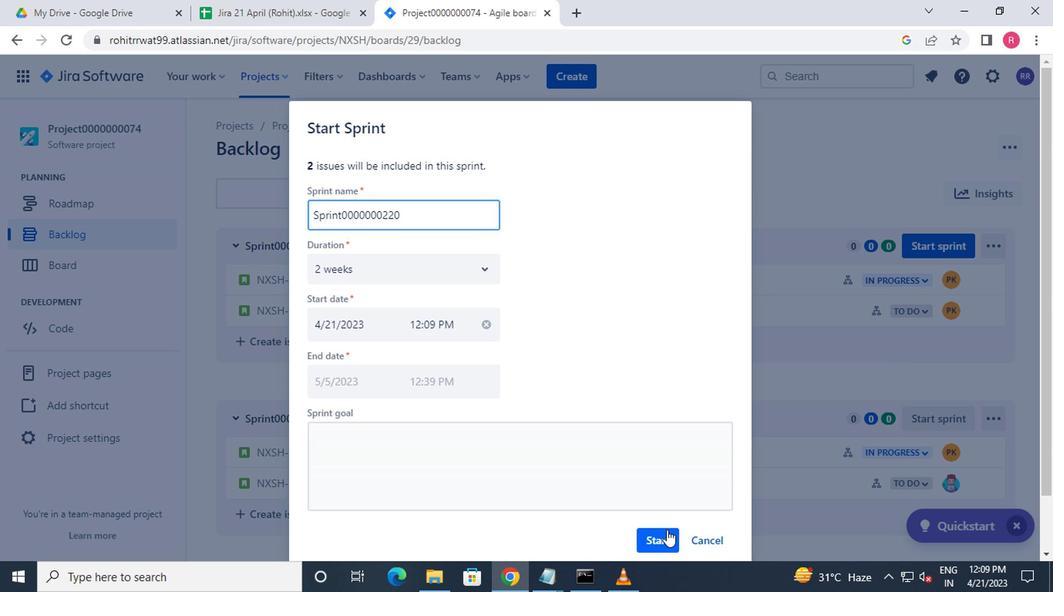 
Action: Mouse moved to (669, 539)
Screenshot: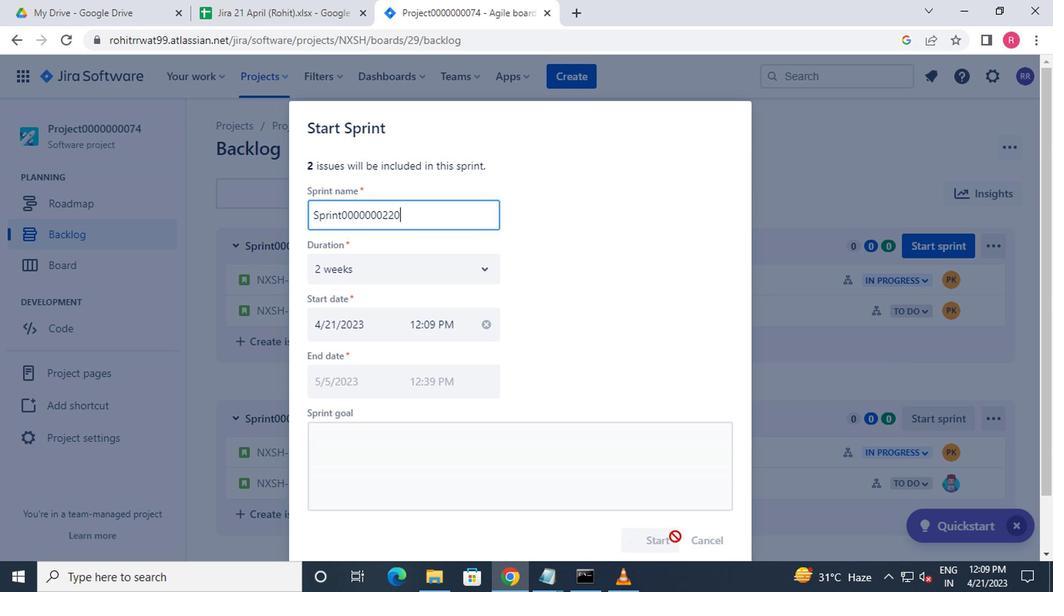
